 Task: Create an album dedicated to pet photos .
Action: Mouse moved to (139, 249)
Screenshot: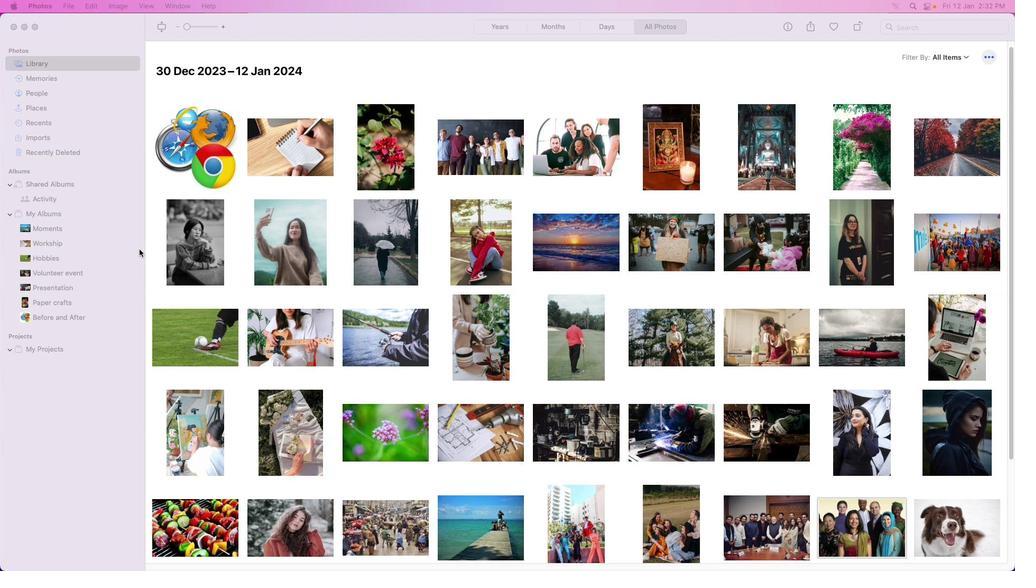 
Action: Mouse pressed left at (139, 249)
Screenshot: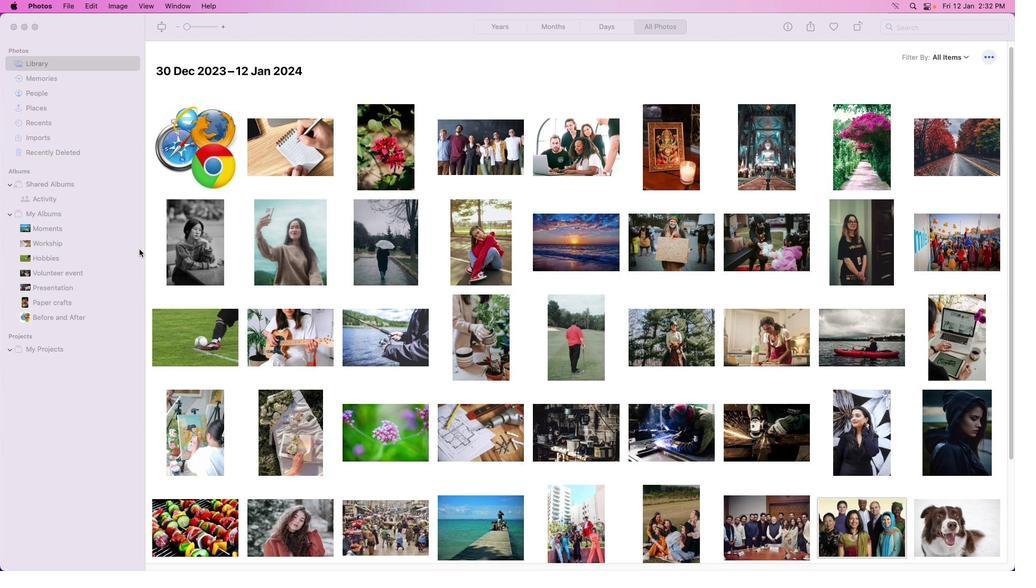 
Action: Mouse moved to (135, 214)
Screenshot: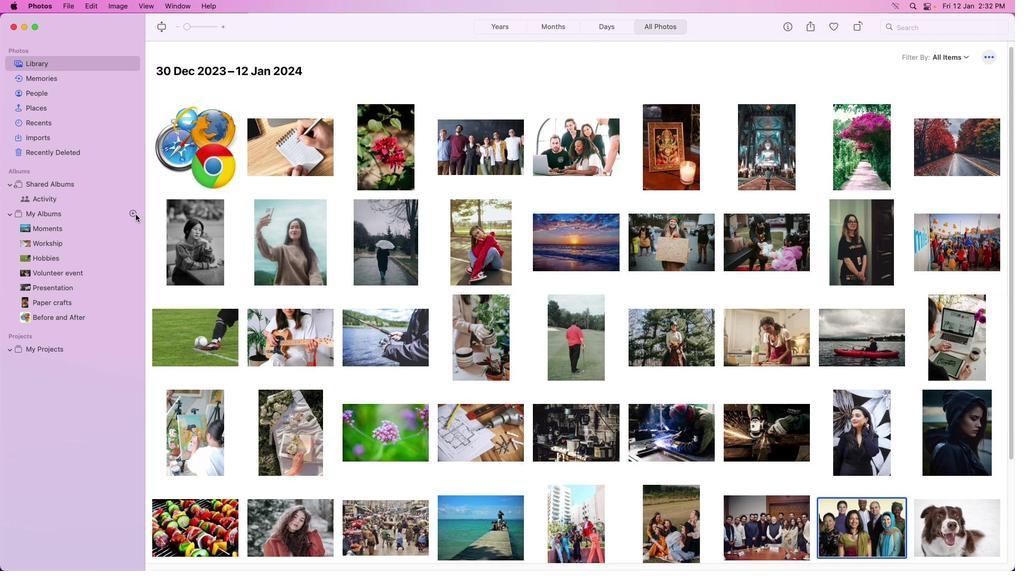 
Action: Mouse pressed left at (135, 214)
Screenshot: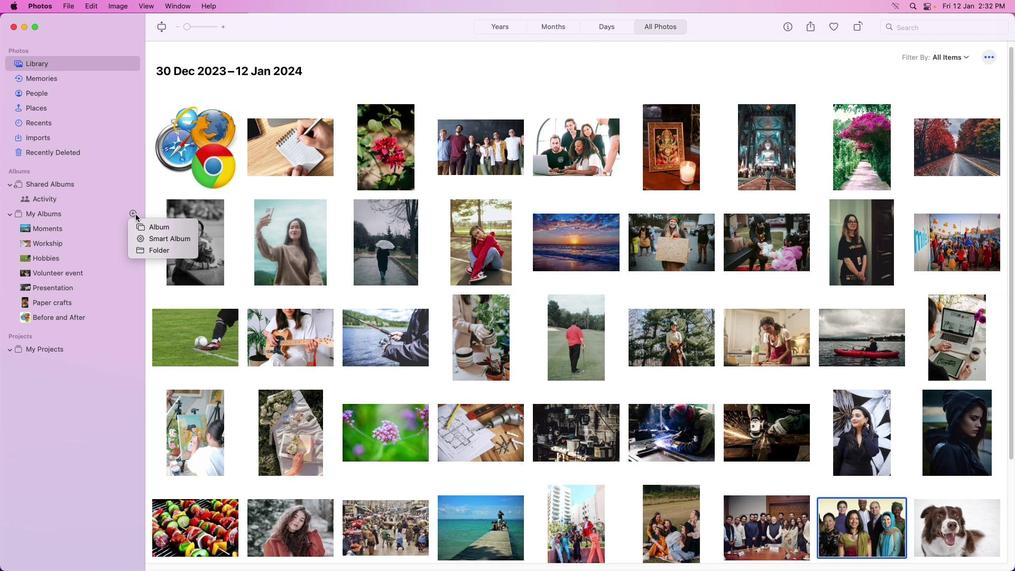 
Action: Mouse moved to (151, 224)
Screenshot: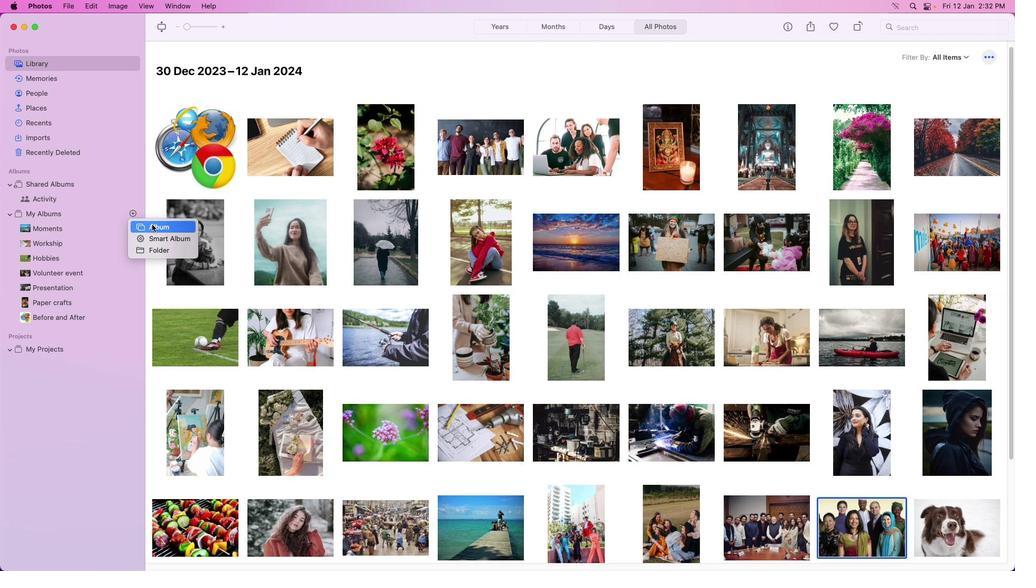 
Action: Mouse pressed left at (151, 224)
Screenshot: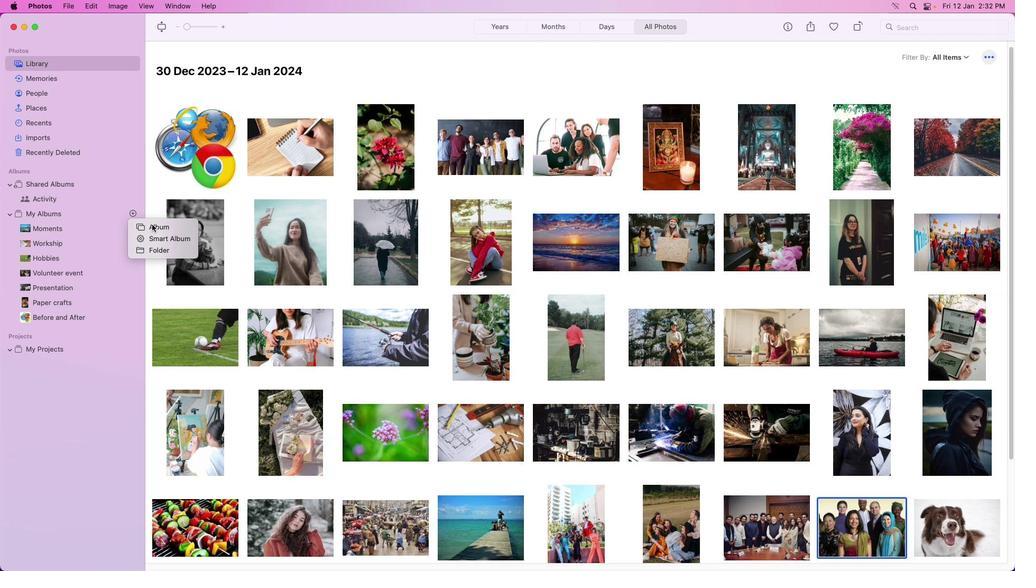 
Action: Mouse moved to (152, 224)
Screenshot: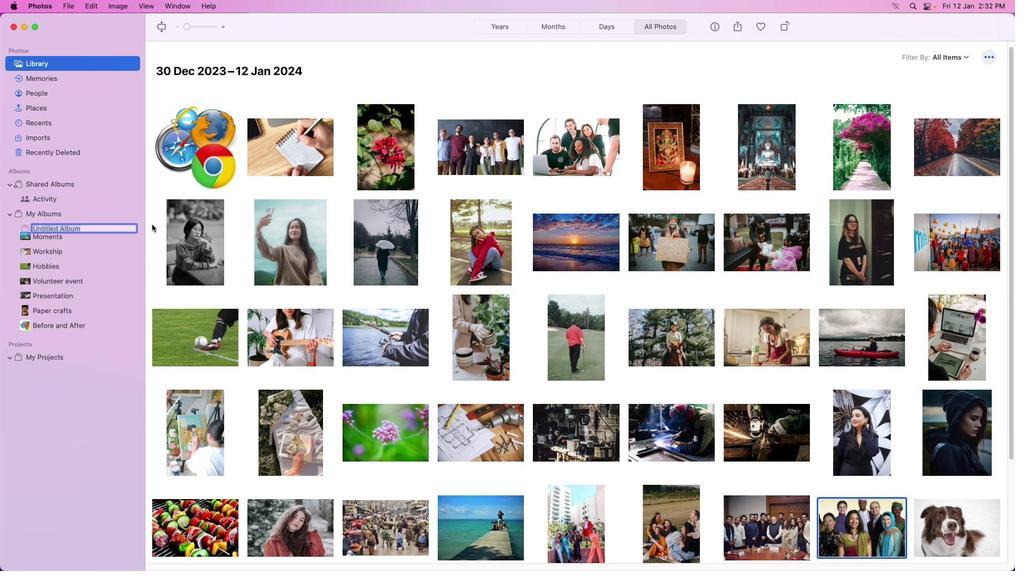 
Action: Key pressed 'f'Key.caps_lockKey.backspace'P'Key.caps_lock'e''t'Key.spaceKey.caps_lock'P'Key.caps_lockKey.backspace'p''h''o''t''o''s'Key.enter
Screenshot: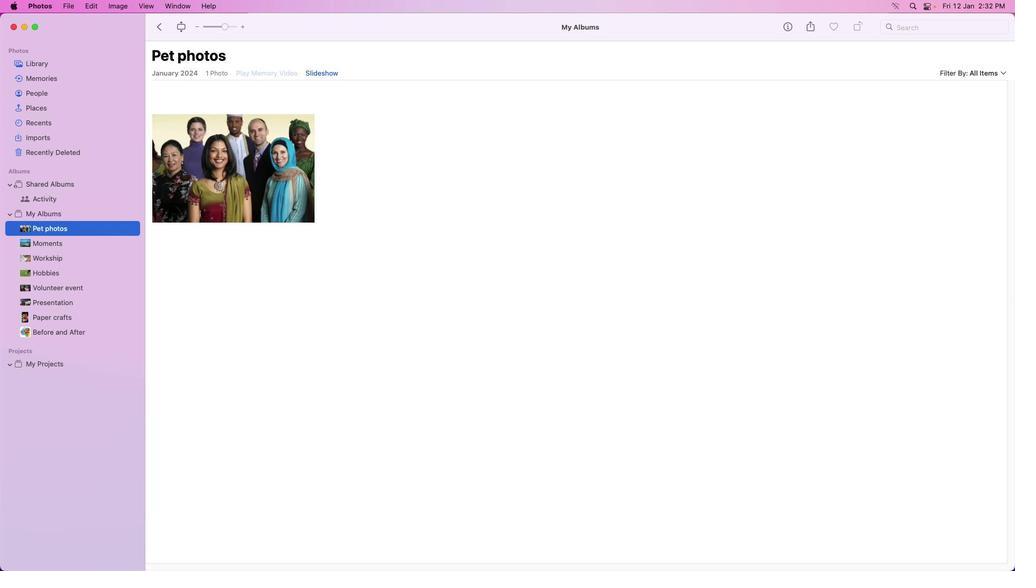 
Action: Mouse moved to (181, 257)
Screenshot: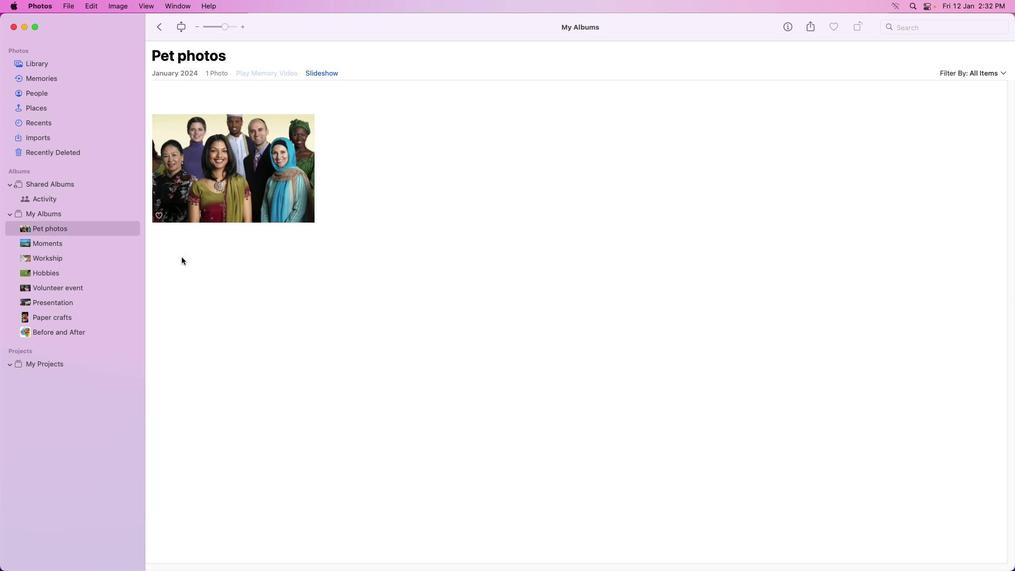 
Action: Mouse pressed left at (181, 257)
Screenshot: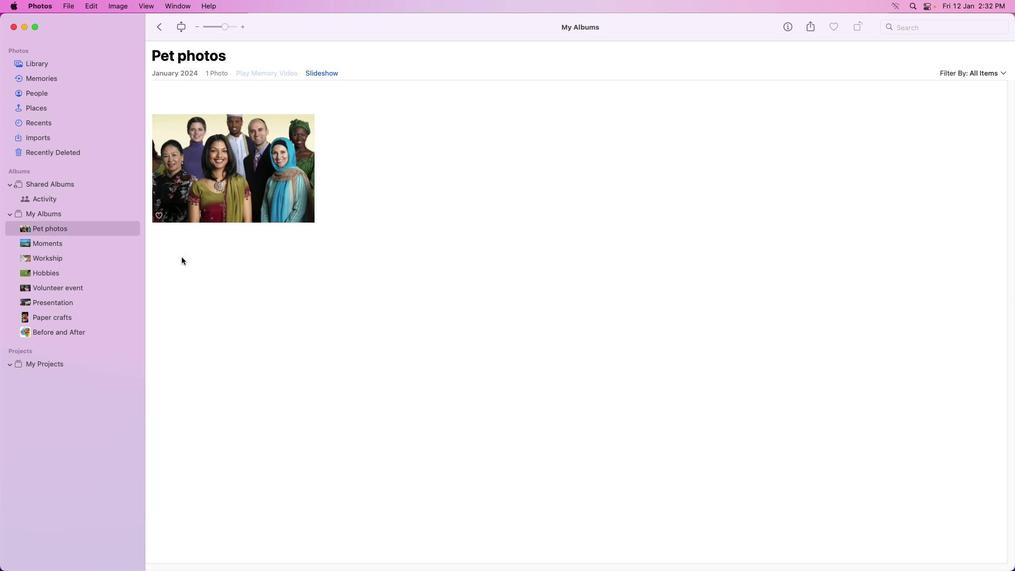 
Action: Mouse moved to (218, 183)
Screenshot: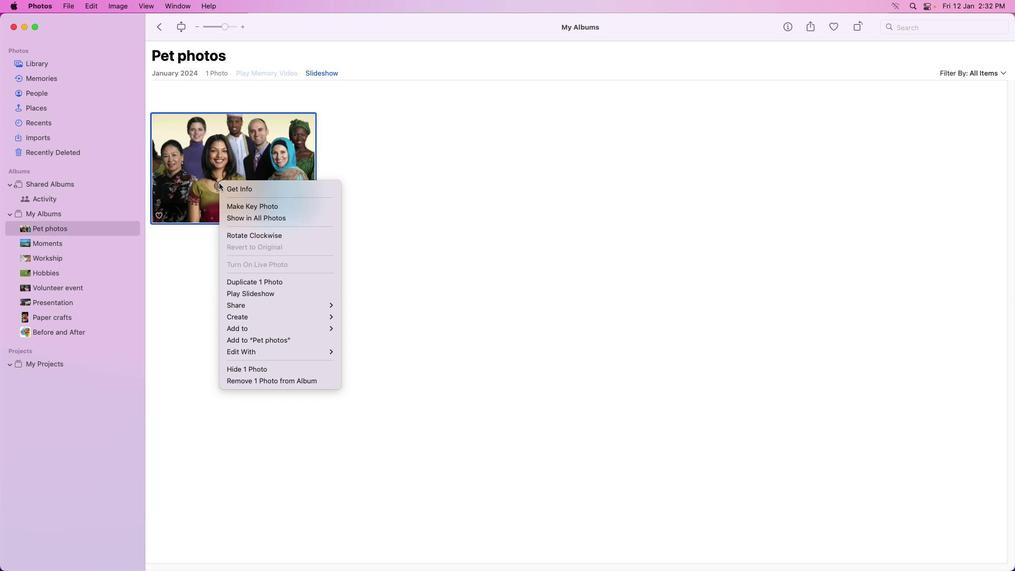 
Action: Mouse pressed right at (218, 183)
Screenshot: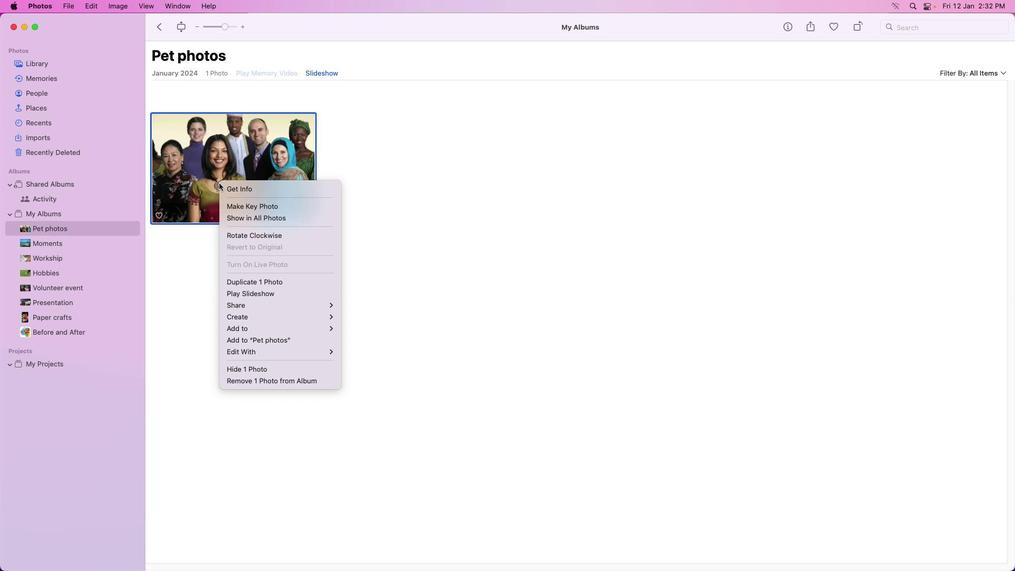 
Action: Mouse moved to (72, 57)
Screenshot: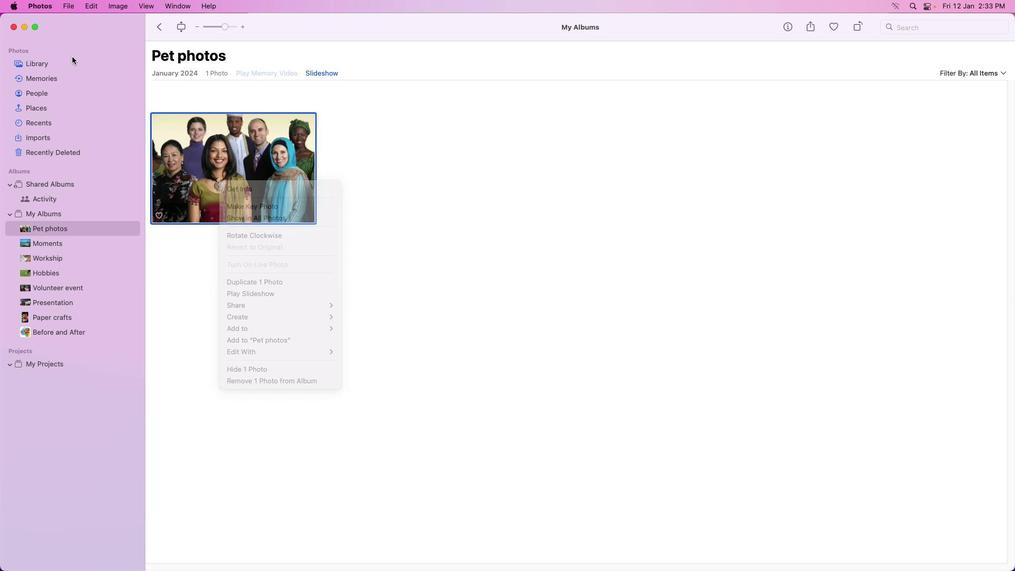
Action: Mouse pressed left at (72, 57)
Screenshot: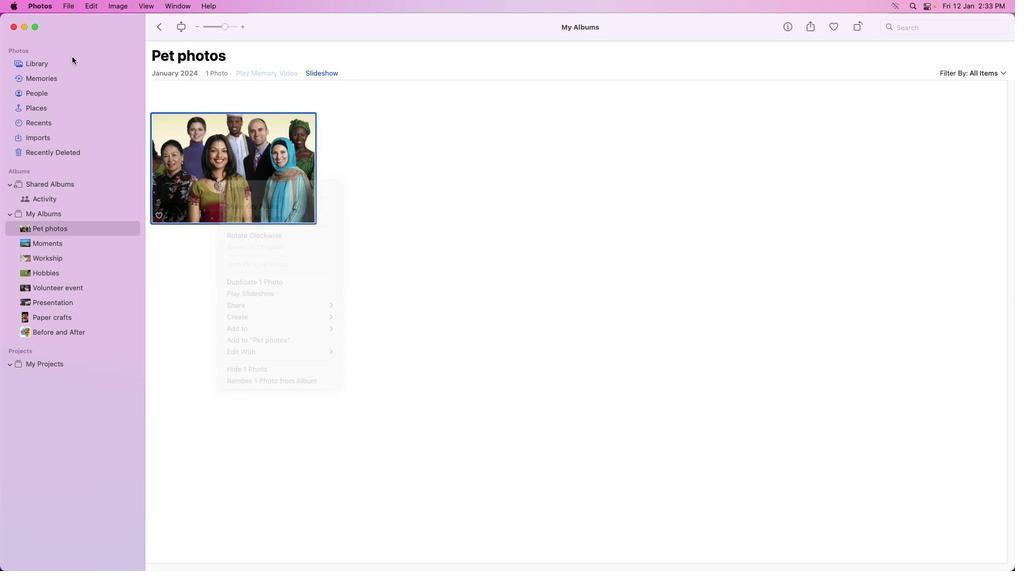 
Action: Mouse moved to (68, 59)
Screenshot: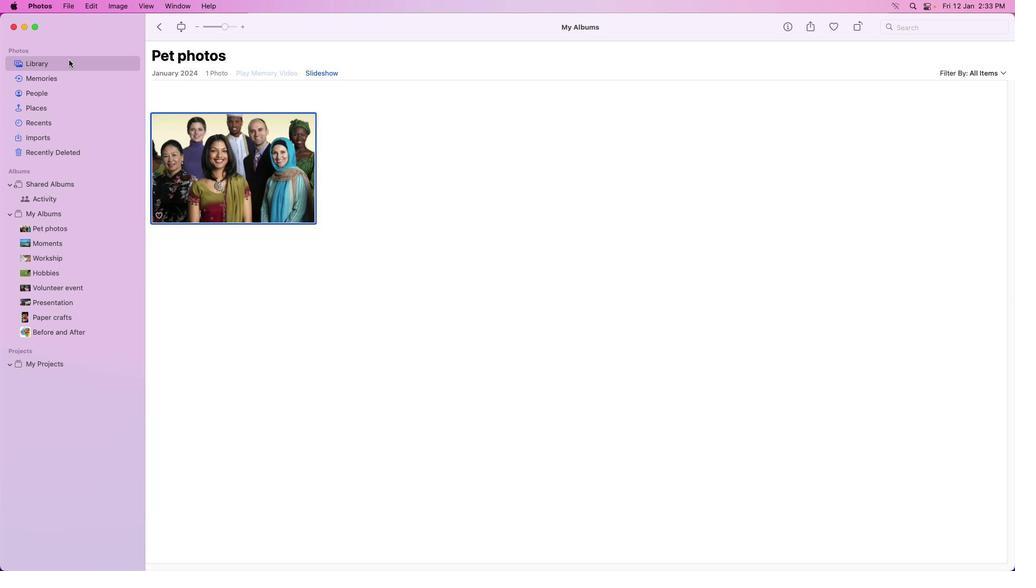 
Action: Mouse pressed left at (68, 59)
Screenshot: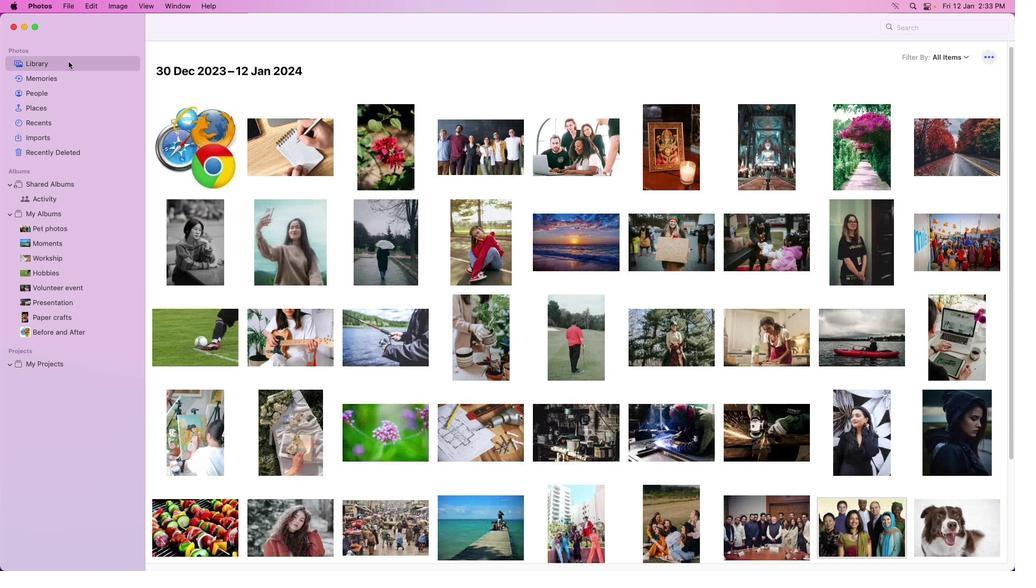 
Action: Mouse moved to (56, 225)
Screenshot: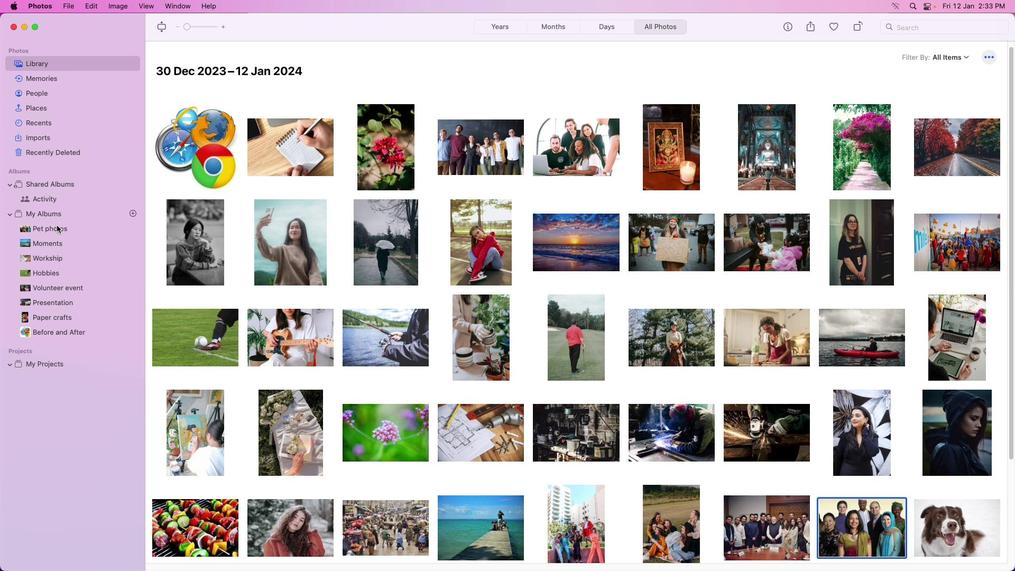 
Action: Mouse pressed left at (56, 225)
Screenshot: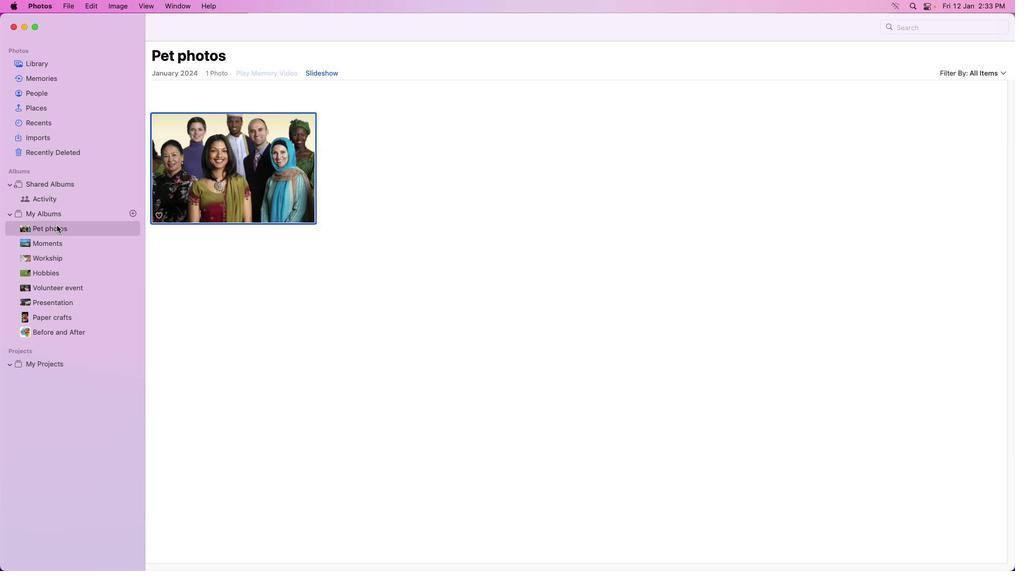 
Action: Mouse moved to (206, 194)
Screenshot: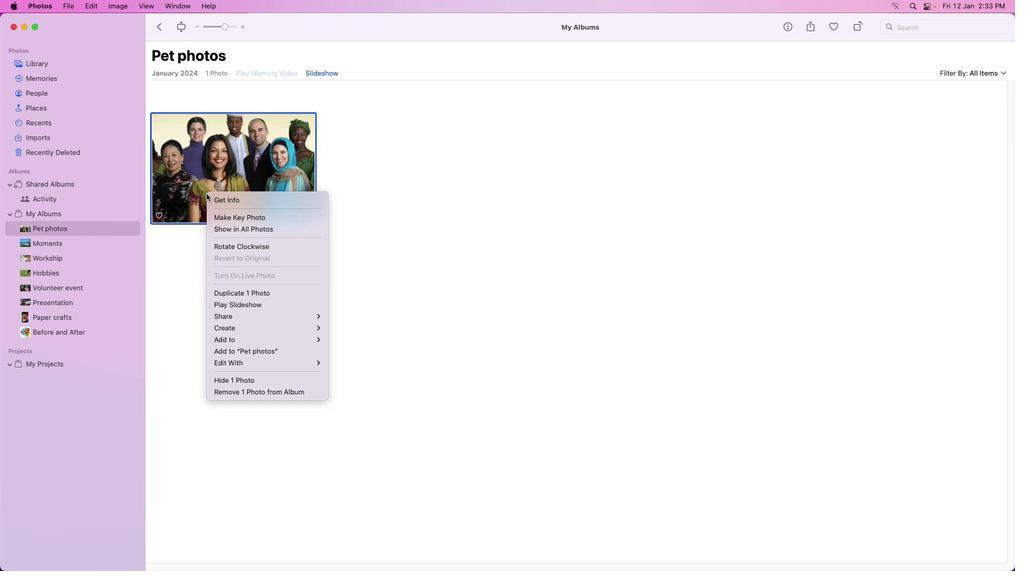 
Action: Mouse pressed right at (206, 194)
Screenshot: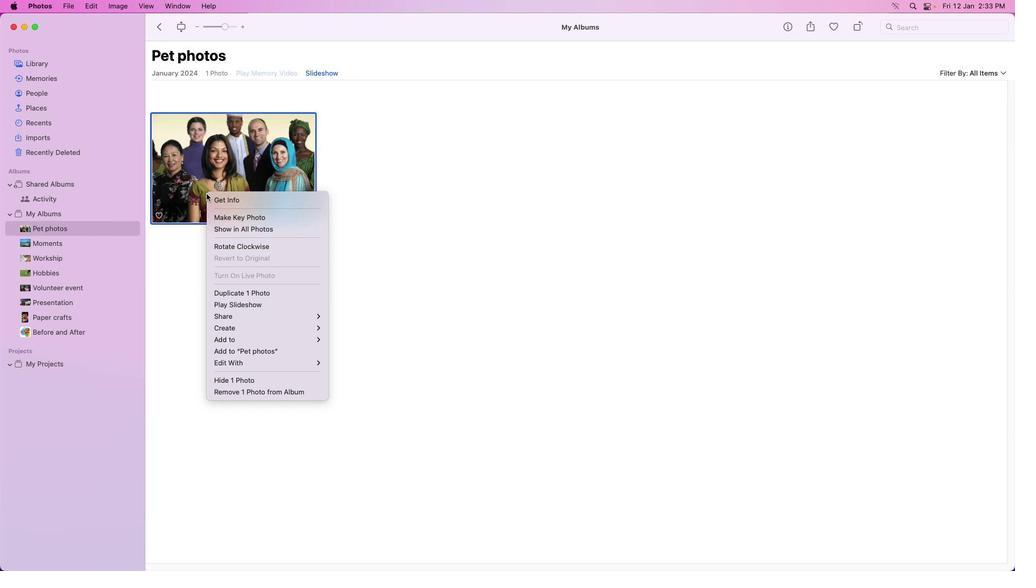
Action: Mouse moved to (262, 389)
Screenshot: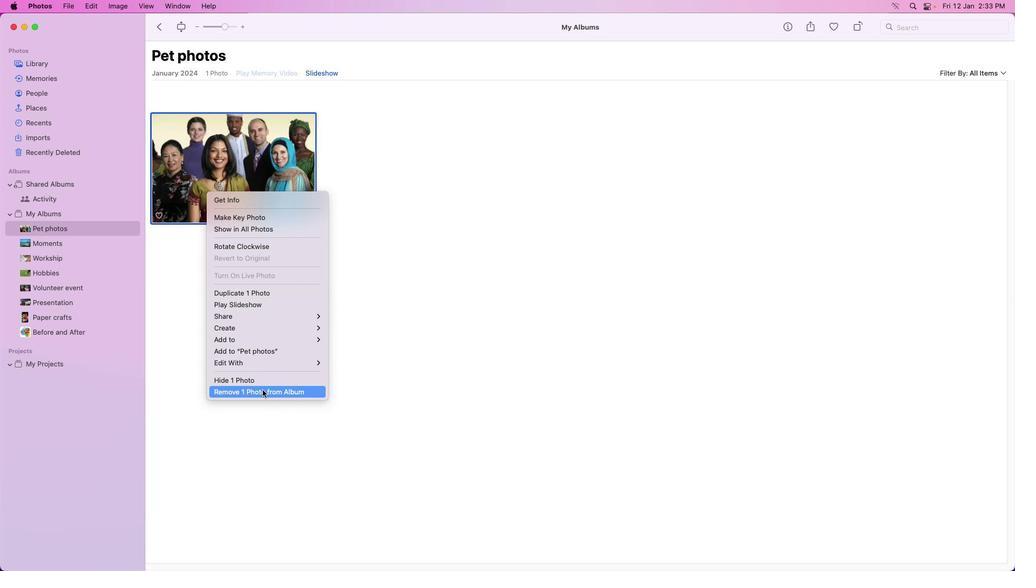 
Action: Mouse pressed left at (262, 389)
Screenshot: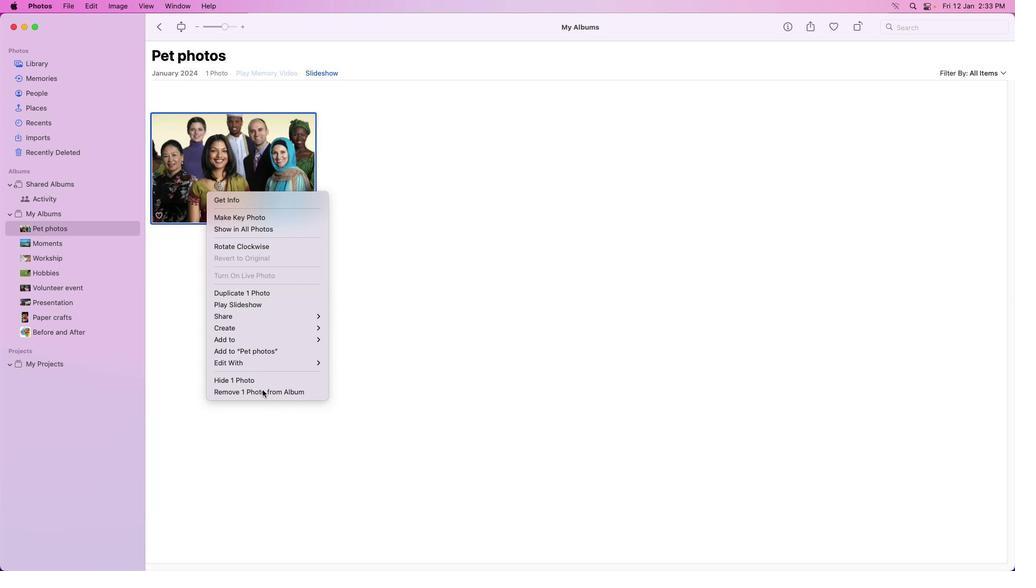 
Action: Mouse moved to (78, 65)
Screenshot: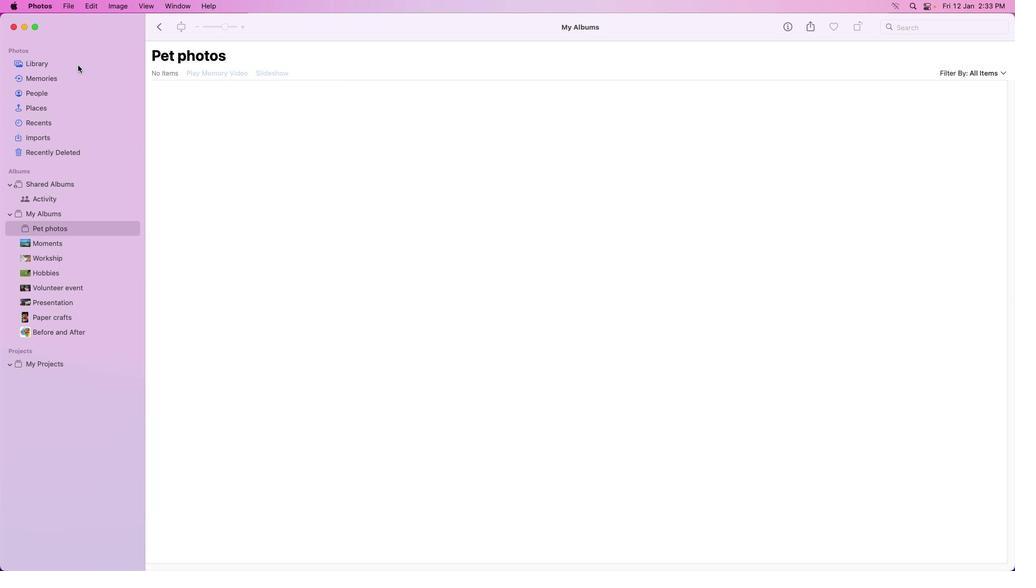 
Action: Mouse pressed left at (78, 65)
Screenshot: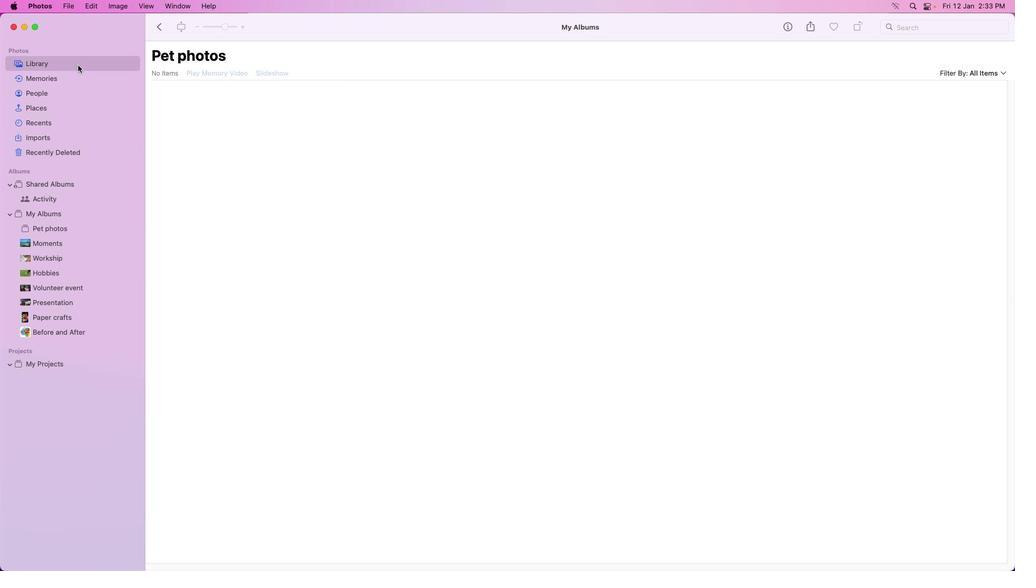 
Action: Mouse moved to (622, 302)
Screenshot: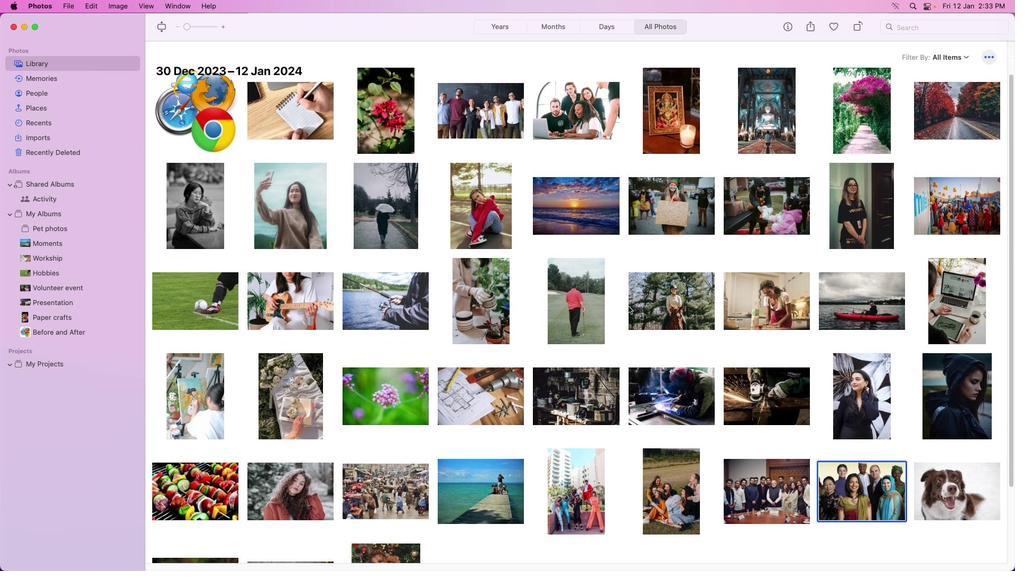 
Action: Mouse scrolled (622, 302) with delta (0, 0)
Screenshot: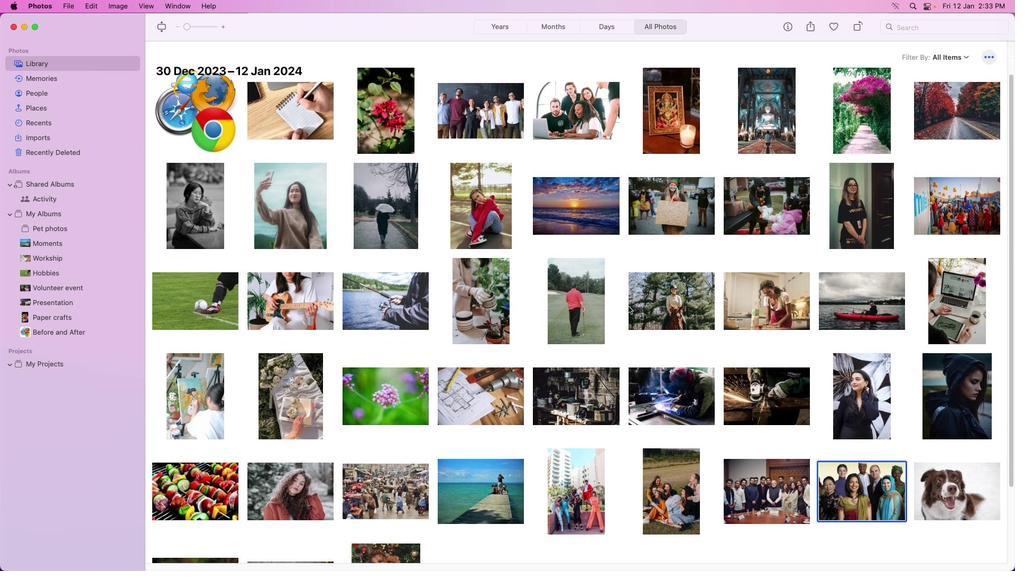 
Action: Mouse moved to (623, 304)
Screenshot: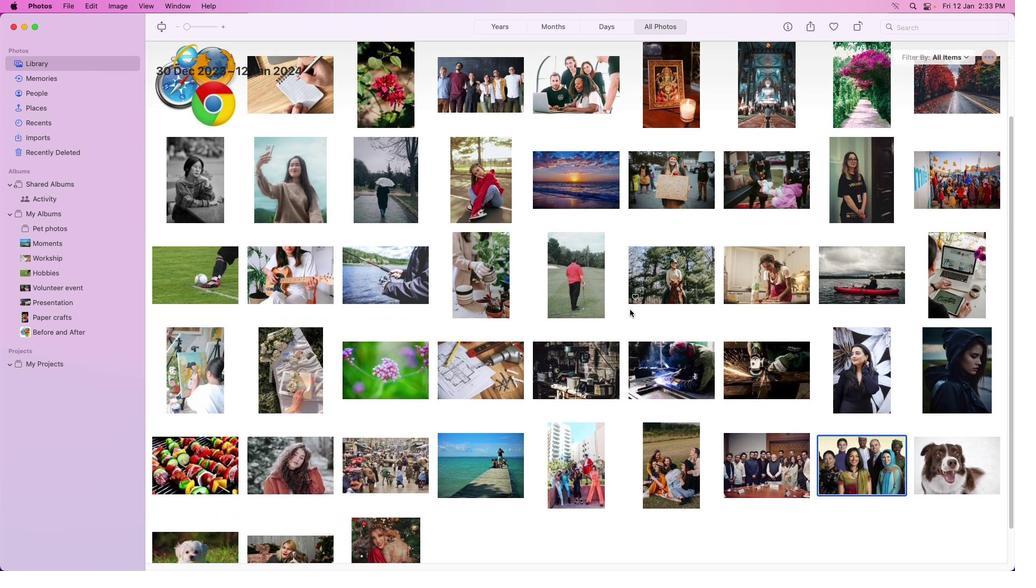 
Action: Mouse scrolled (623, 304) with delta (0, 0)
Screenshot: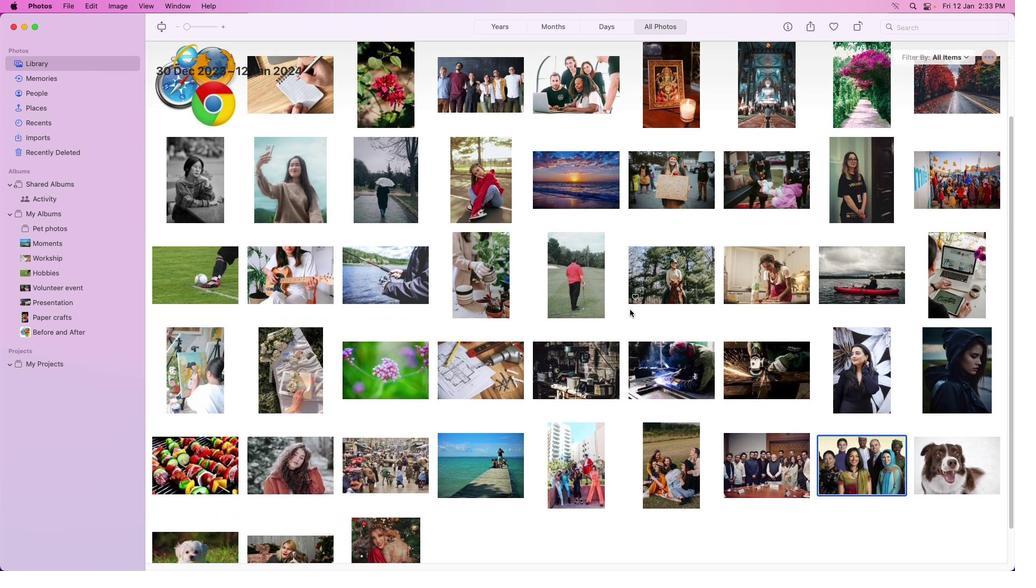 
Action: Mouse moved to (626, 304)
Screenshot: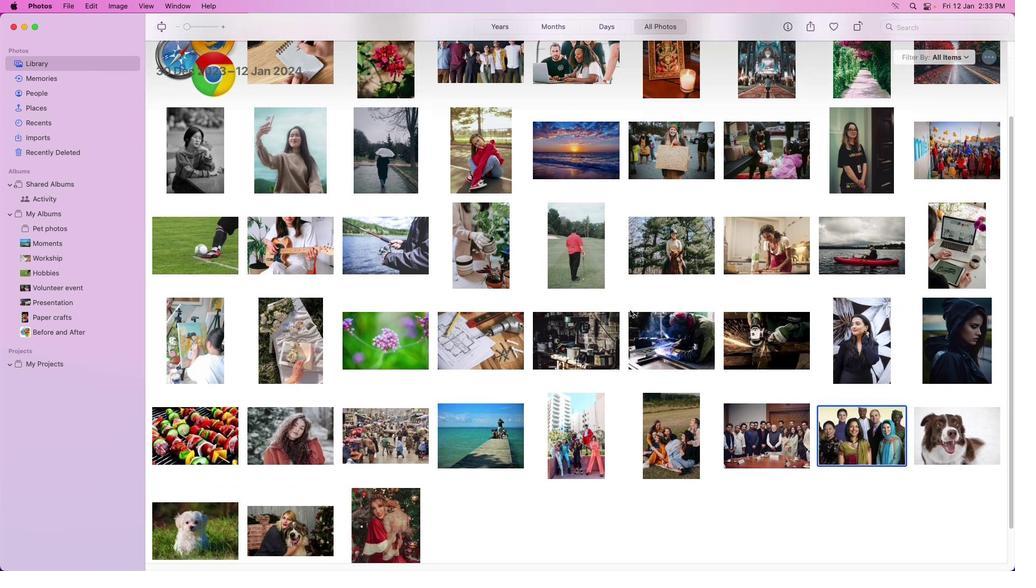 
Action: Mouse scrolled (626, 304) with delta (0, -1)
Screenshot: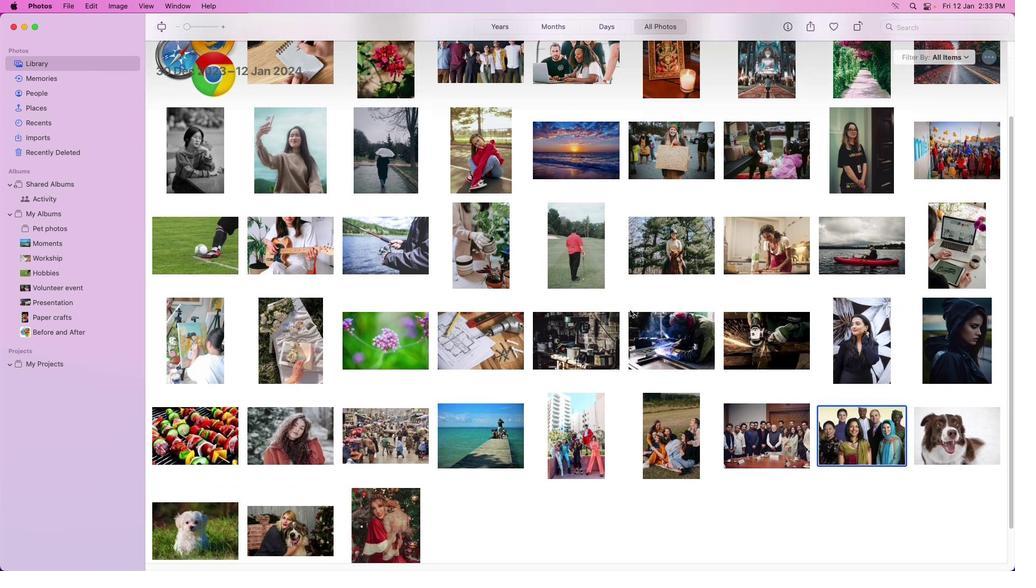 
Action: Mouse moved to (627, 305)
Screenshot: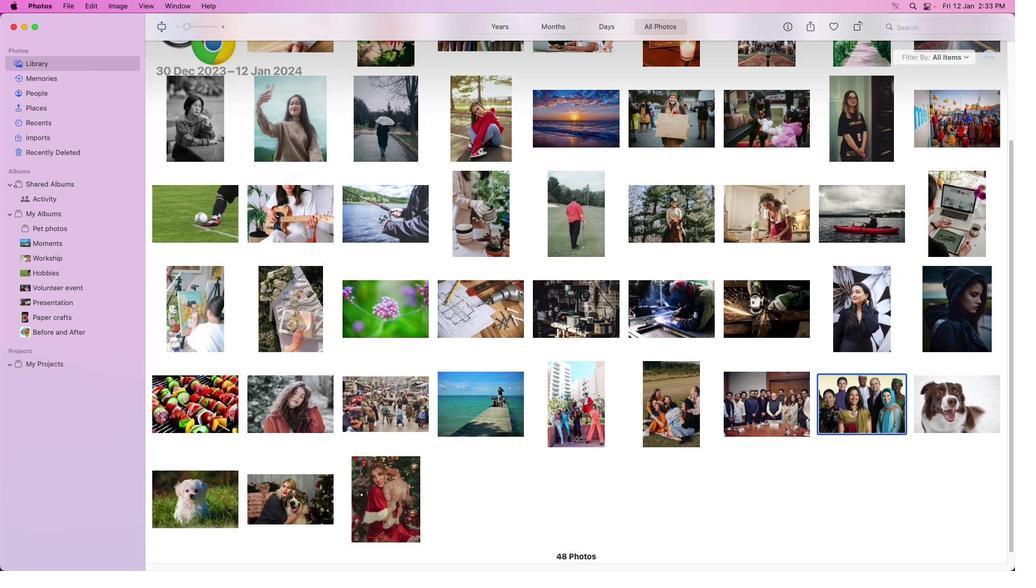 
Action: Mouse scrolled (627, 305) with delta (0, -1)
Screenshot: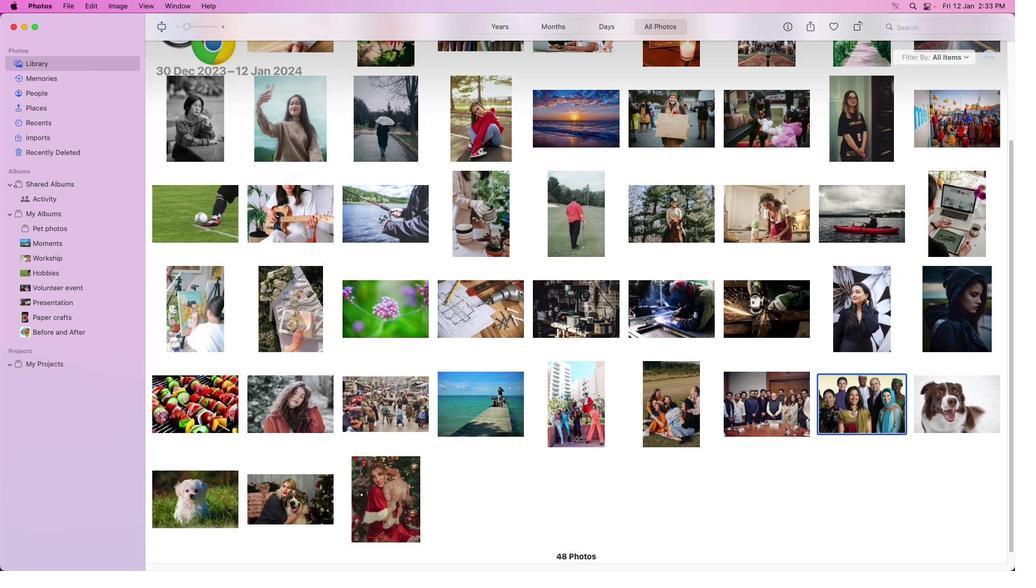 
Action: Mouse moved to (628, 306)
Screenshot: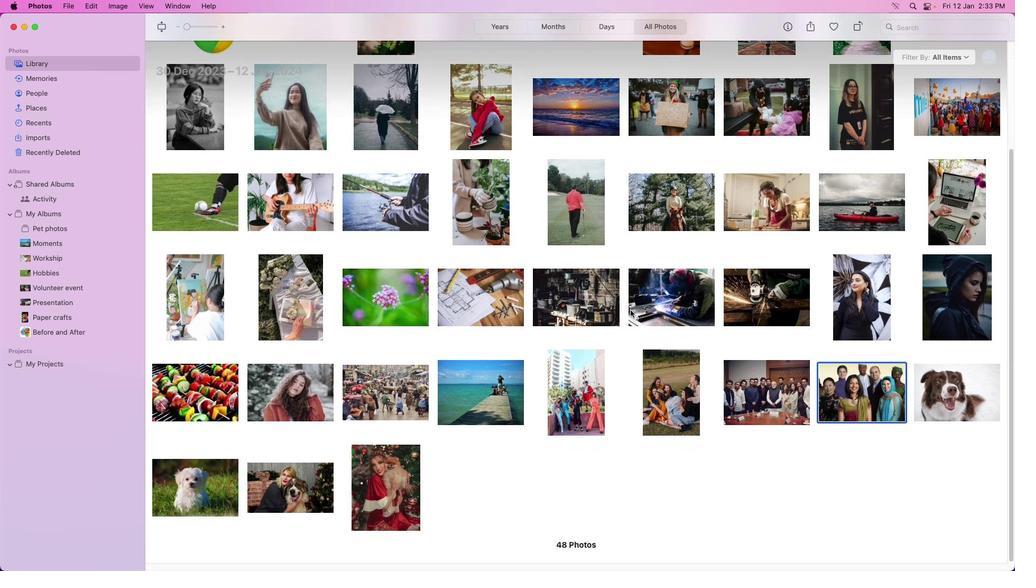 
Action: Mouse scrolled (628, 306) with delta (0, -2)
Screenshot: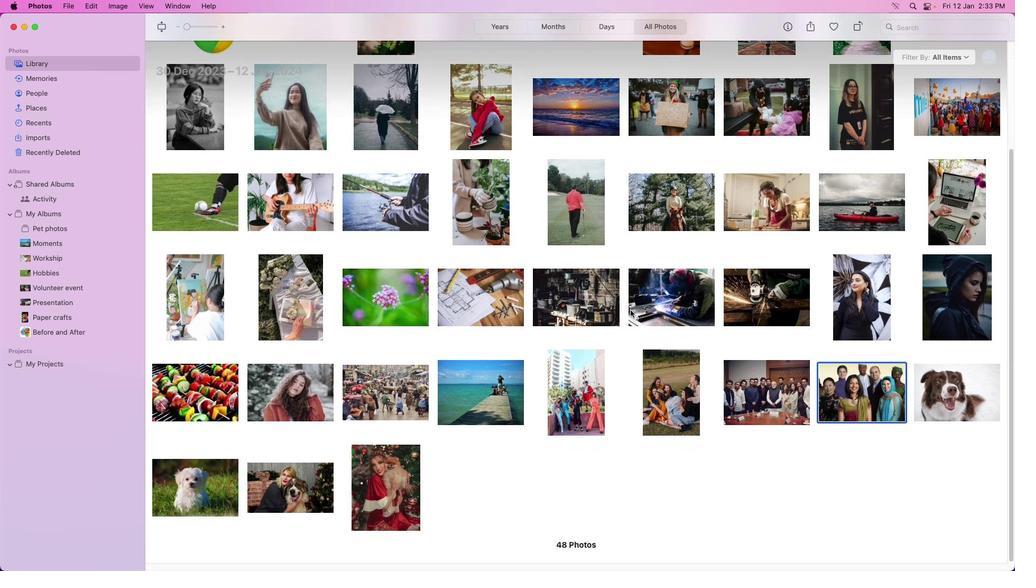 
Action: Mouse moved to (630, 308)
Screenshot: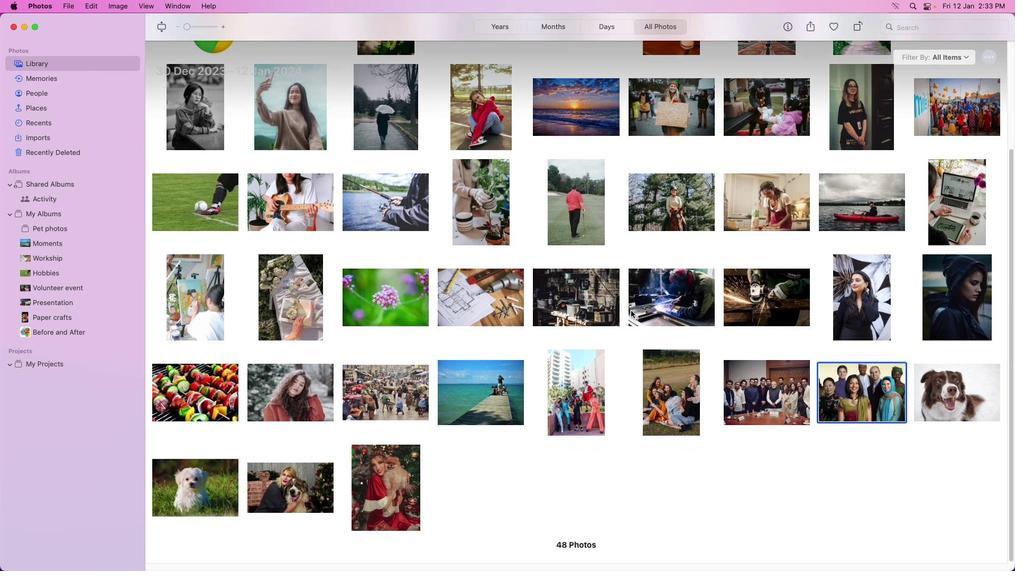 
Action: Mouse scrolled (630, 308) with delta (0, -2)
Screenshot: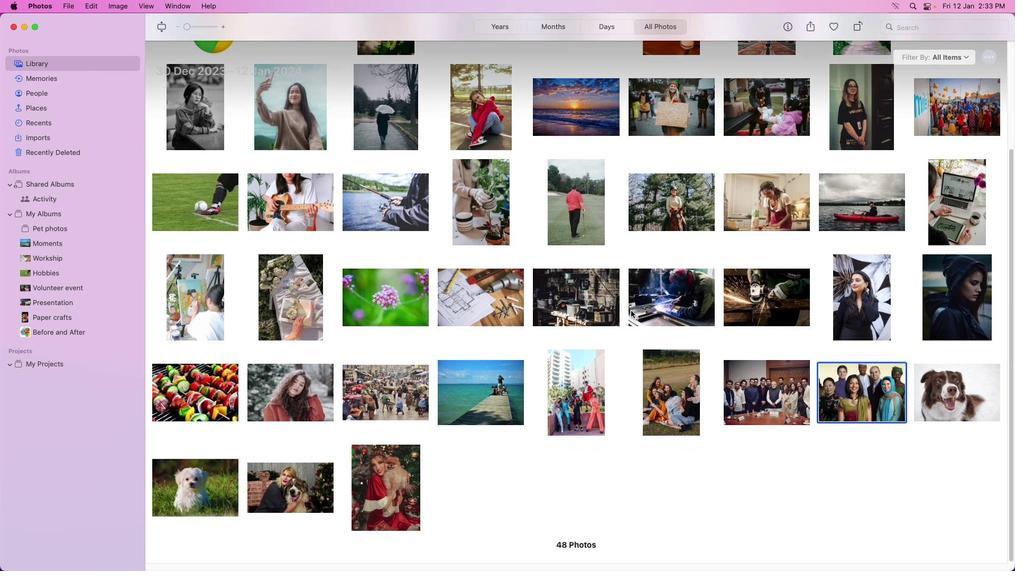 
Action: Mouse moved to (630, 310)
Screenshot: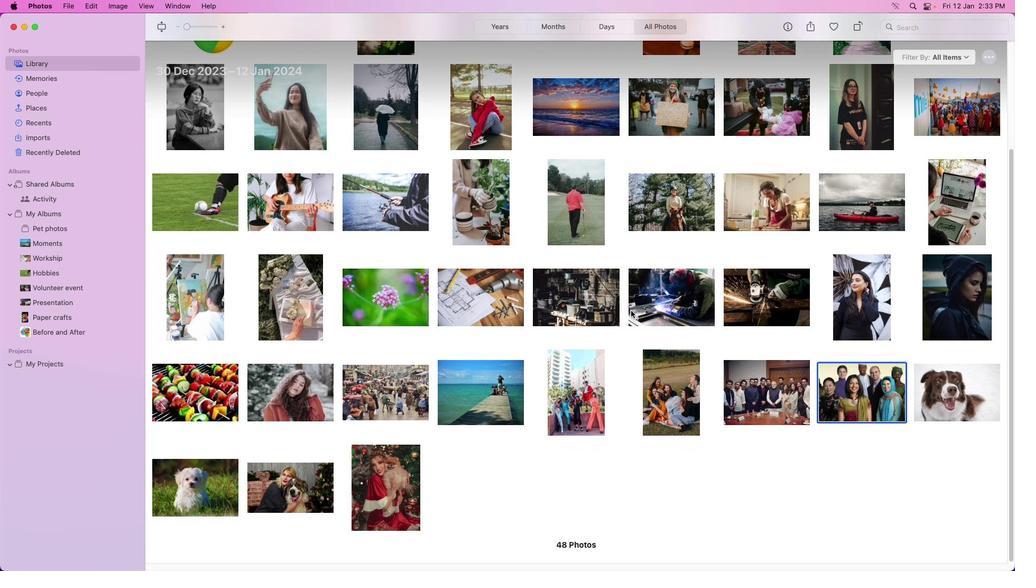 
Action: Mouse scrolled (630, 310) with delta (0, -2)
Screenshot: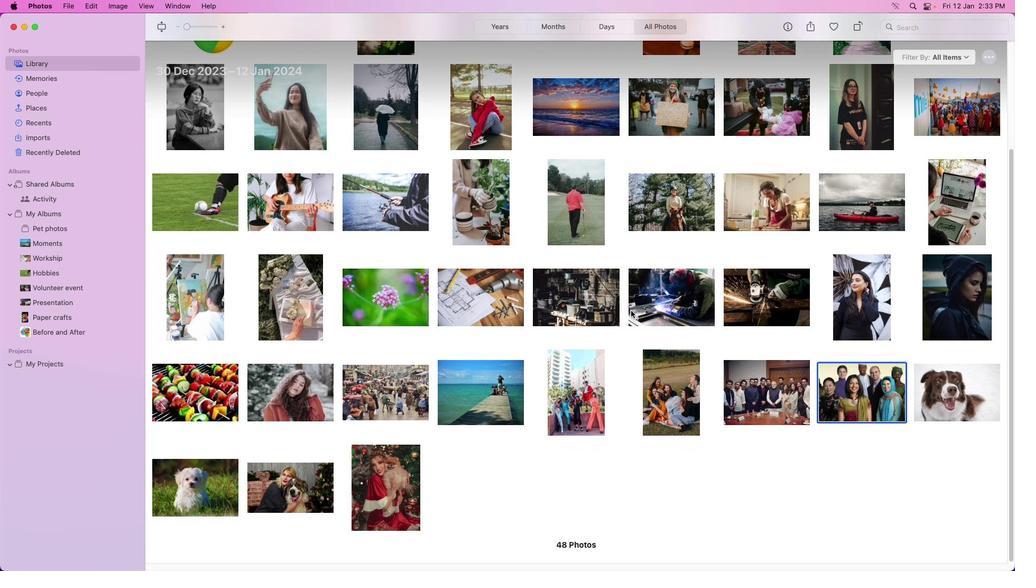 
Action: Mouse moved to (630, 310)
Screenshot: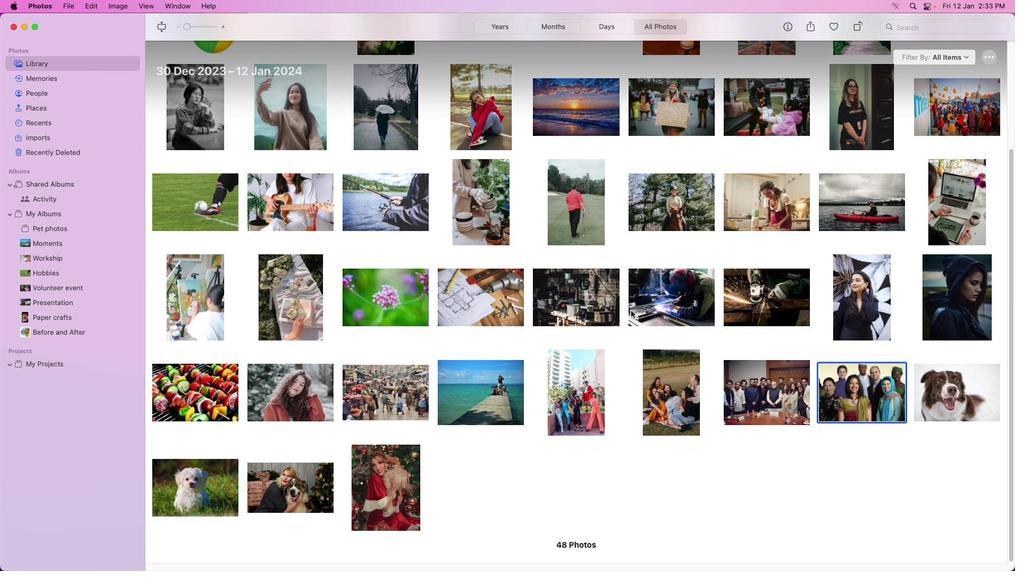 
Action: Mouse scrolled (630, 310) with delta (0, -3)
Screenshot: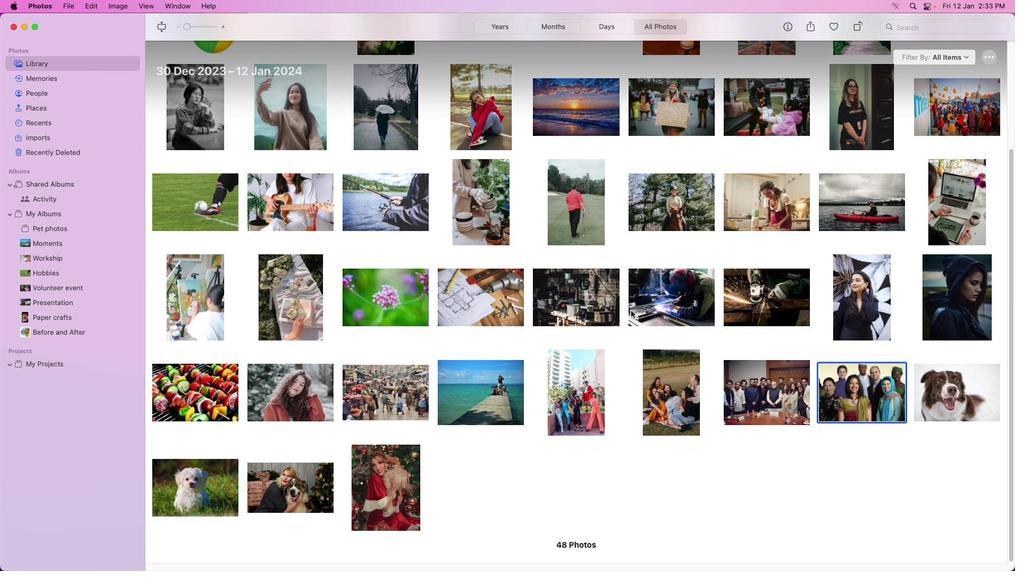 
Action: Mouse moved to (941, 390)
Screenshot: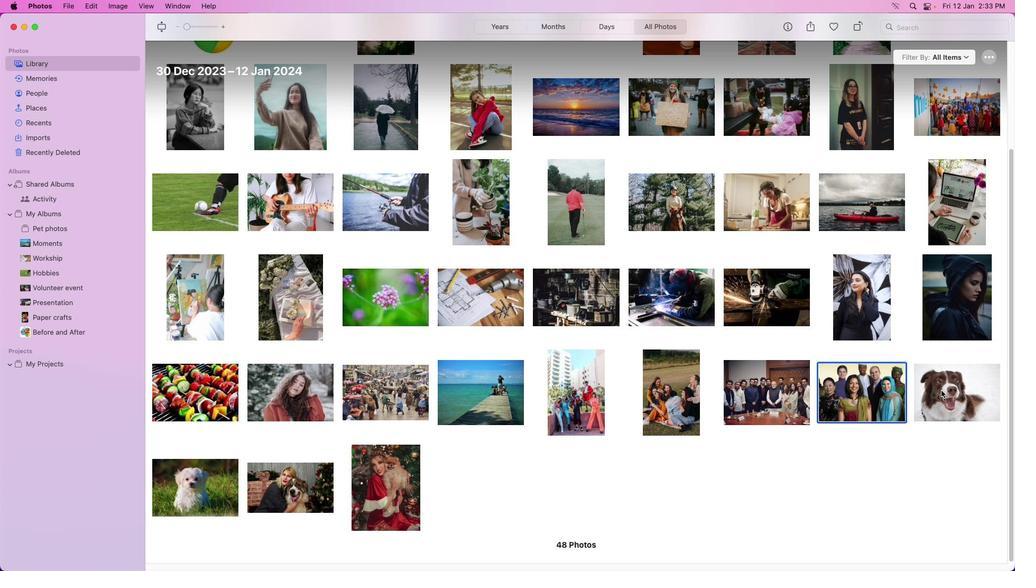 
Action: Mouse pressed right at (941, 390)
Screenshot: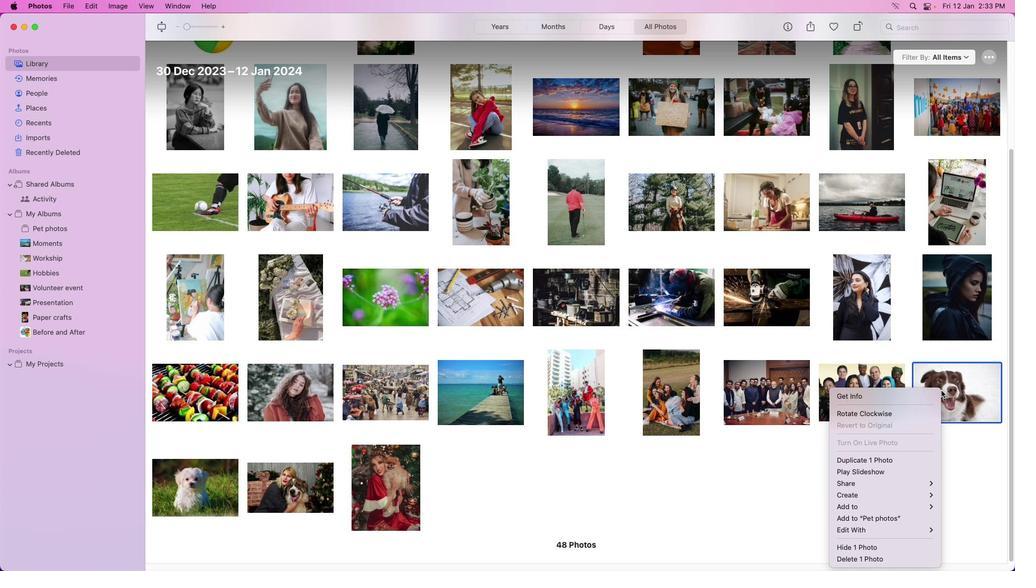 
Action: Mouse moved to (869, 521)
Screenshot: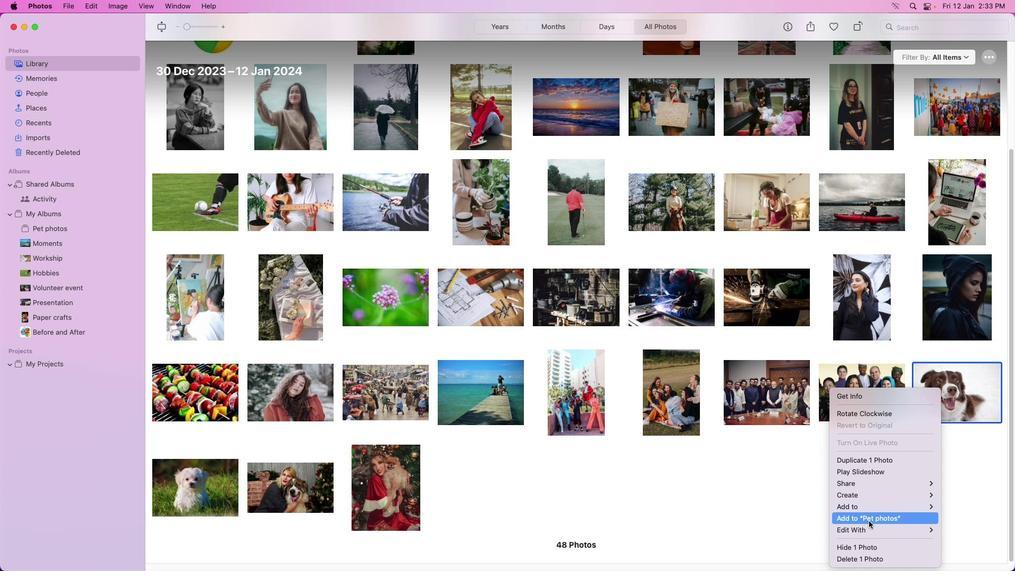 
Action: Mouse pressed left at (869, 521)
Screenshot: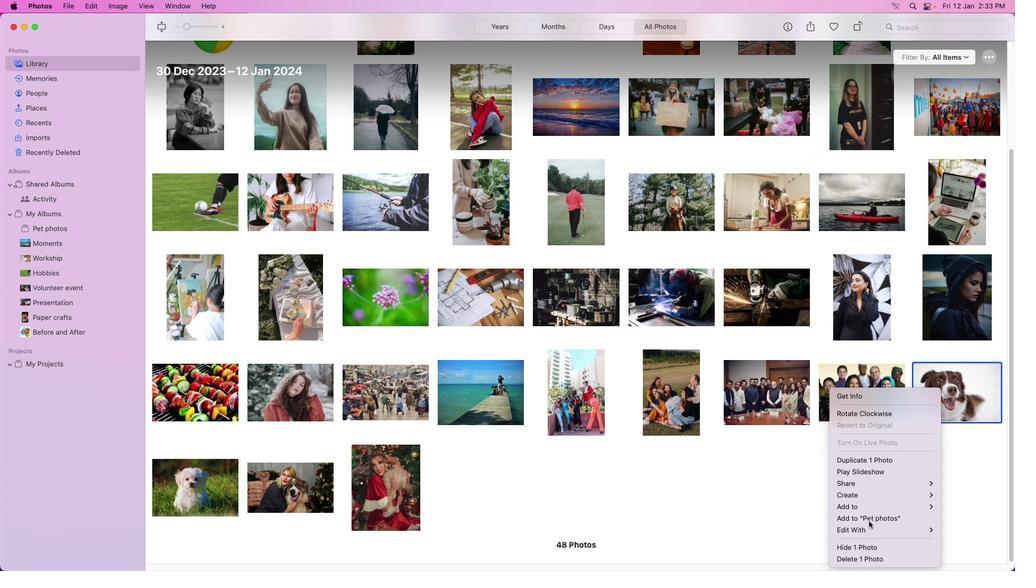 
Action: Mouse moved to (464, 507)
Screenshot: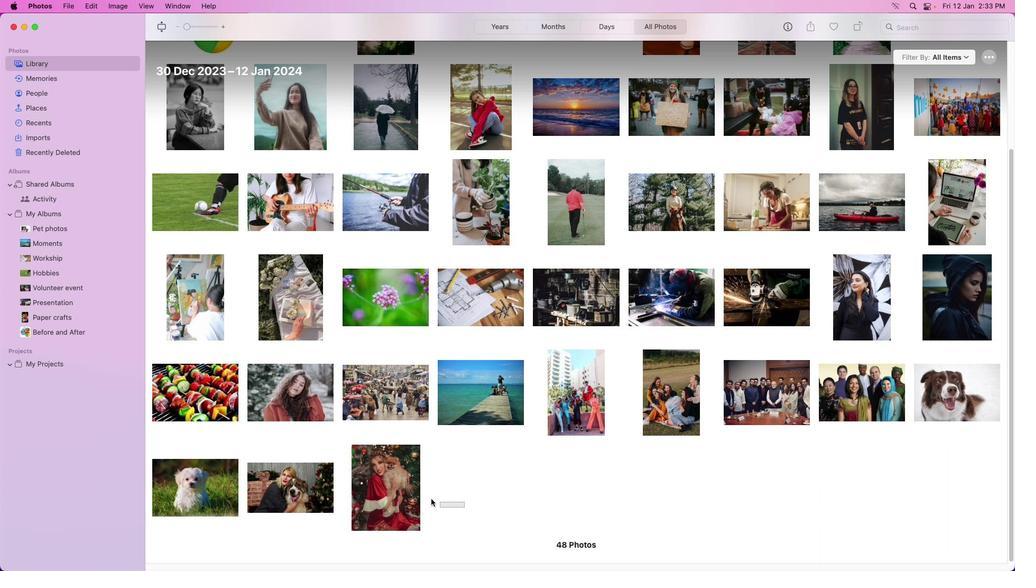 
Action: Mouse pressed left at (464, 507)
Screenshot: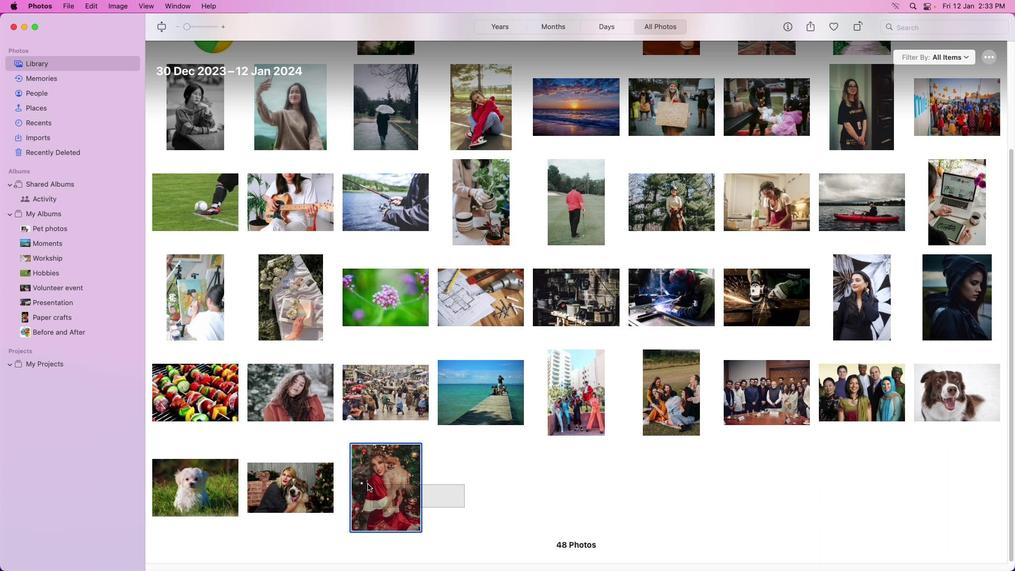 
Action: Mouse moved to (425, 525)
Screenshot: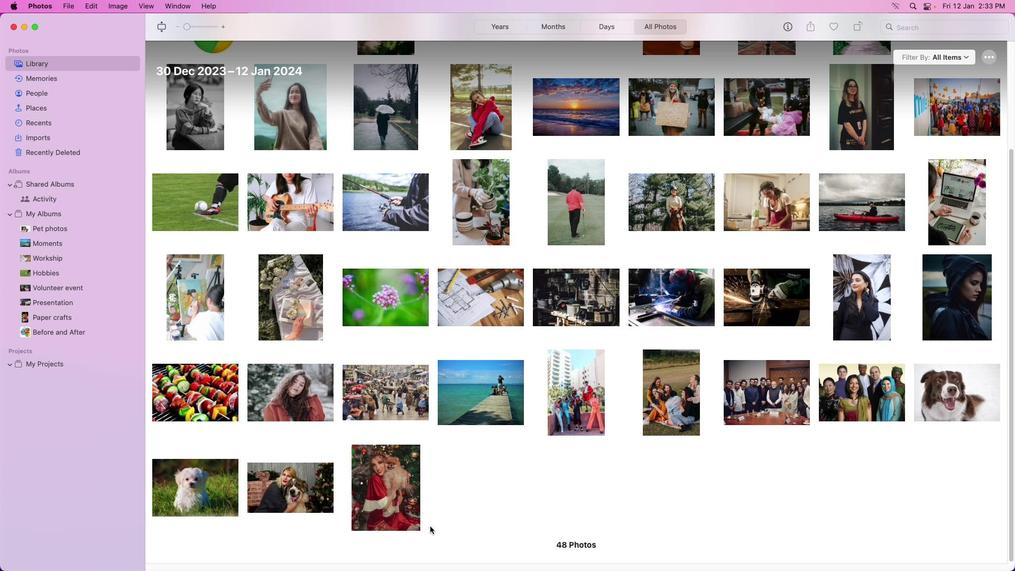 
Action: Mouse pressed left at (425, 525)
Screenshot: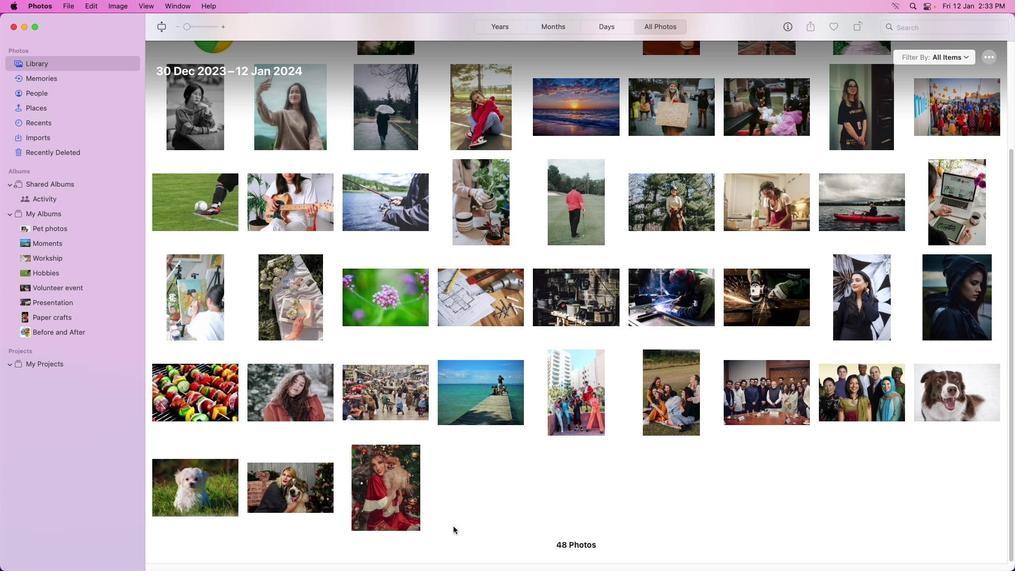 
Action: Mouse moved to (481, 519)
Screenshot: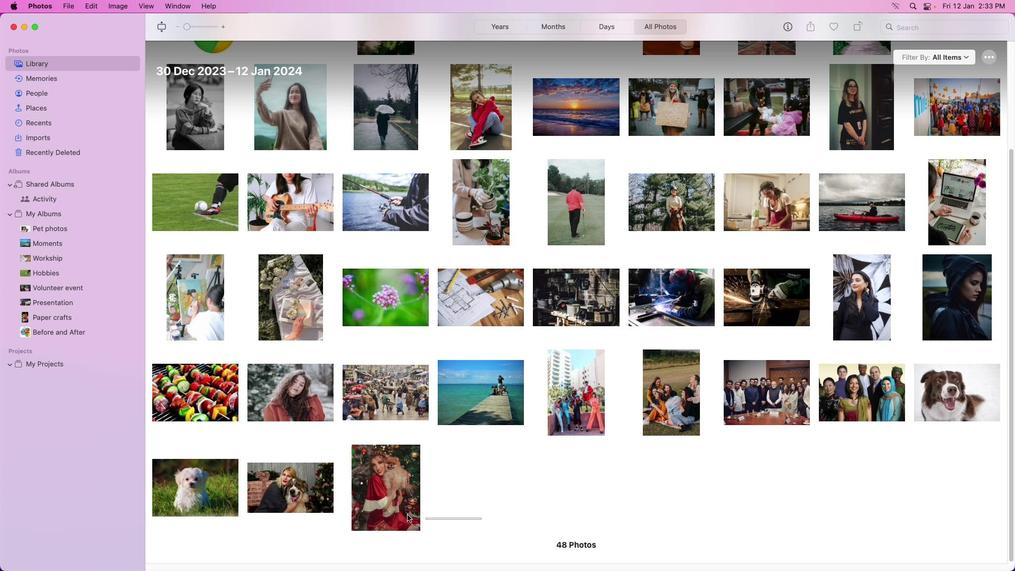 
Action: Mouse pressed left at (481, 519)
Screenshot: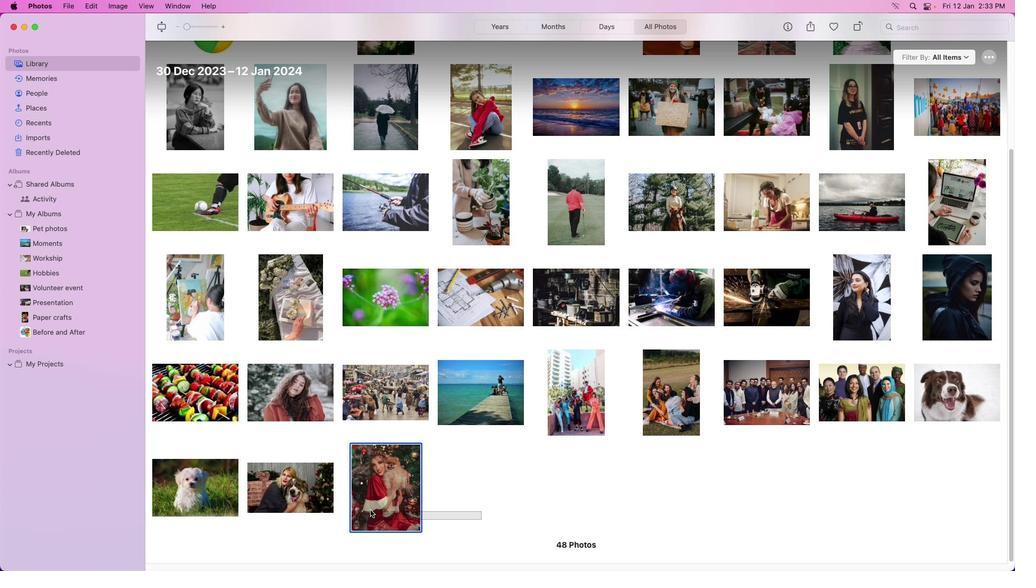 
Action: Mouse moved to (215, 491)
Screenshot: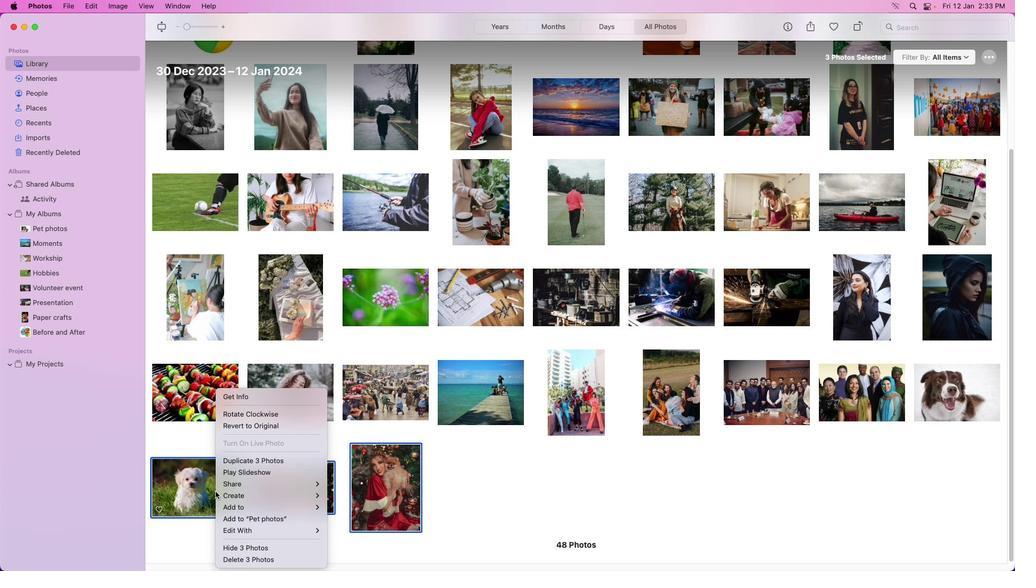 
Action: Mouse pressed right at (215, 491)
Screenshot: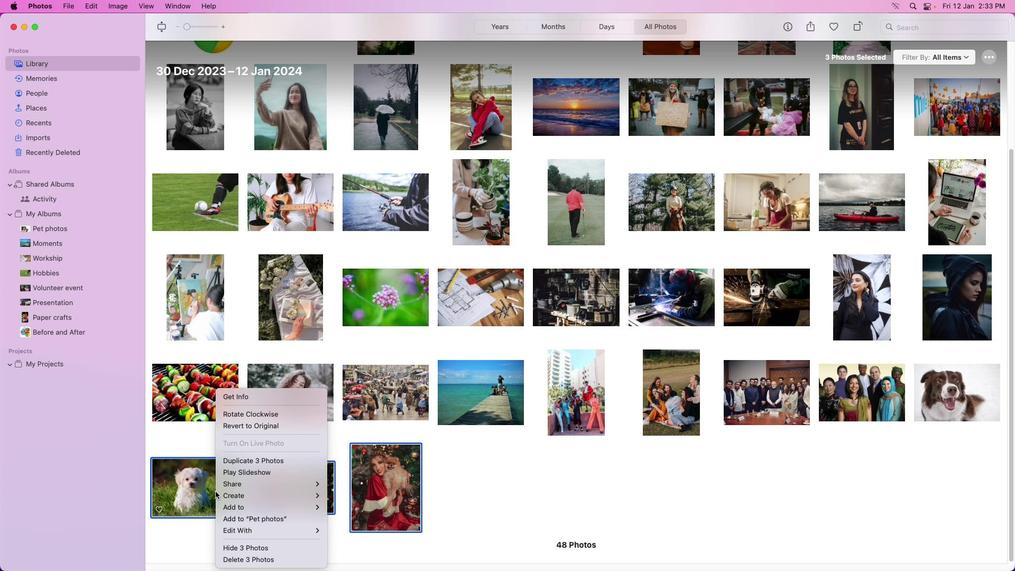 
Action: Mouse moved to (271, 519)
Screenshot: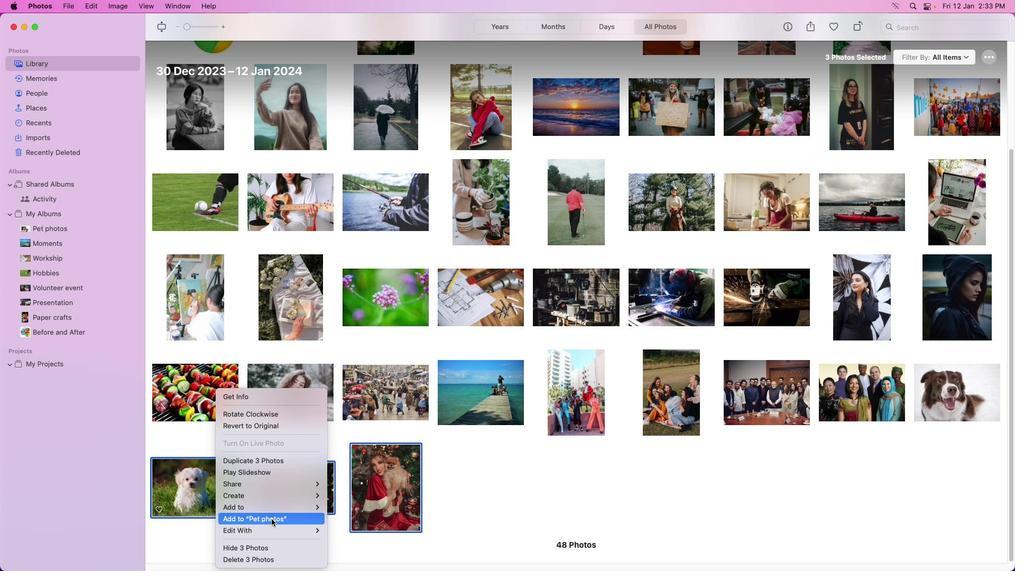 
Action: Mouse pressed left at (271, 519)
Screenshot: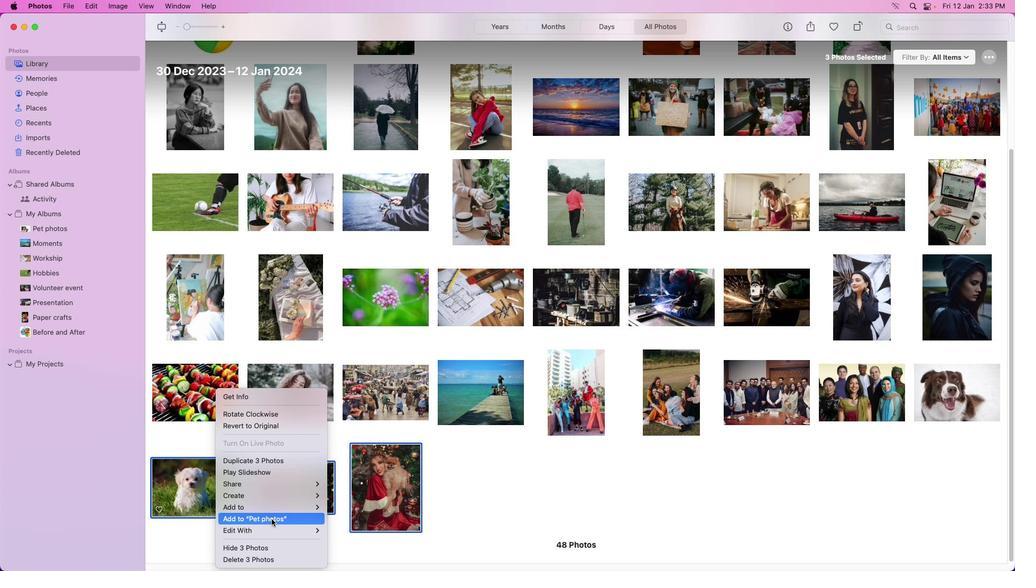 
Action: Mouse moved to (512, 493)
Screenshot: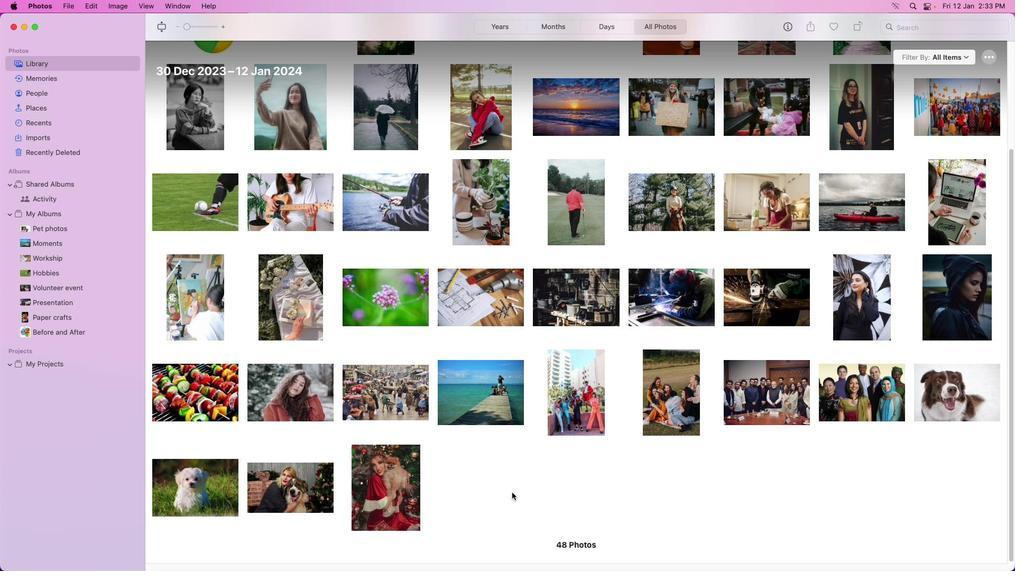 
Action: Mouse pressed left at (512, 493)
Screenshot: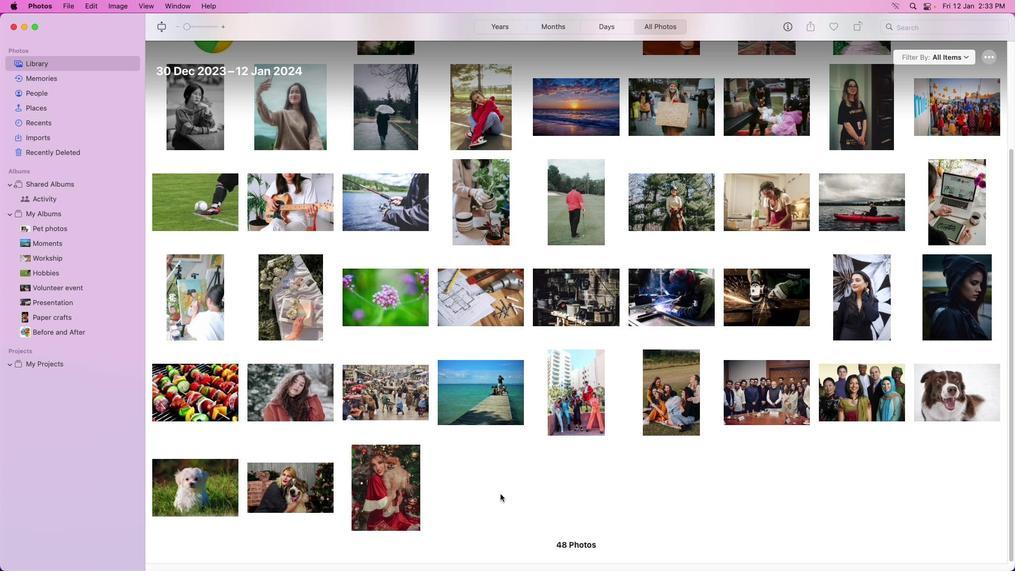 
Action: Mouse moved to (85, 228)
Screenshot: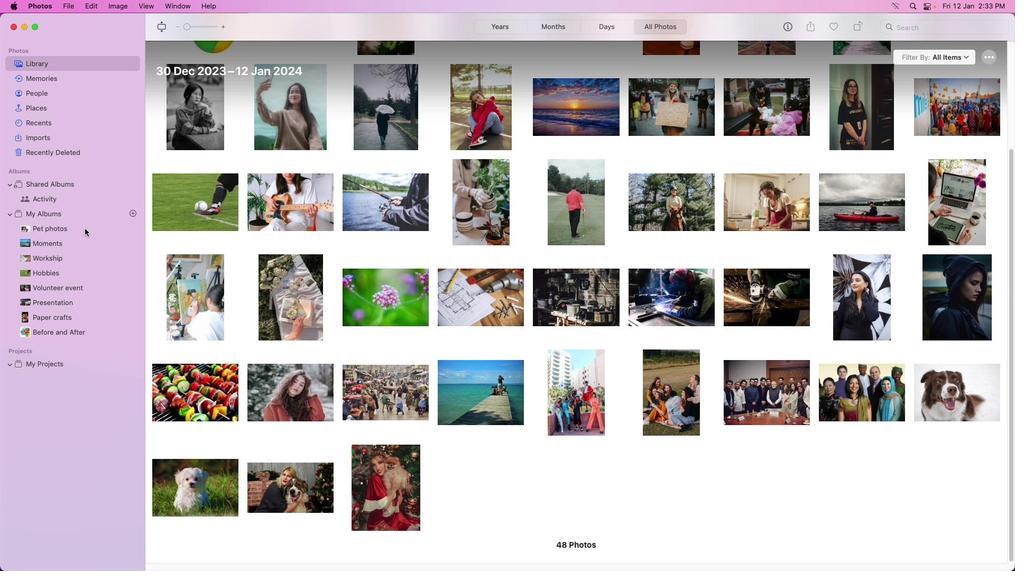 
Action: Mouse pressed left at (85, 228)
Screenshot: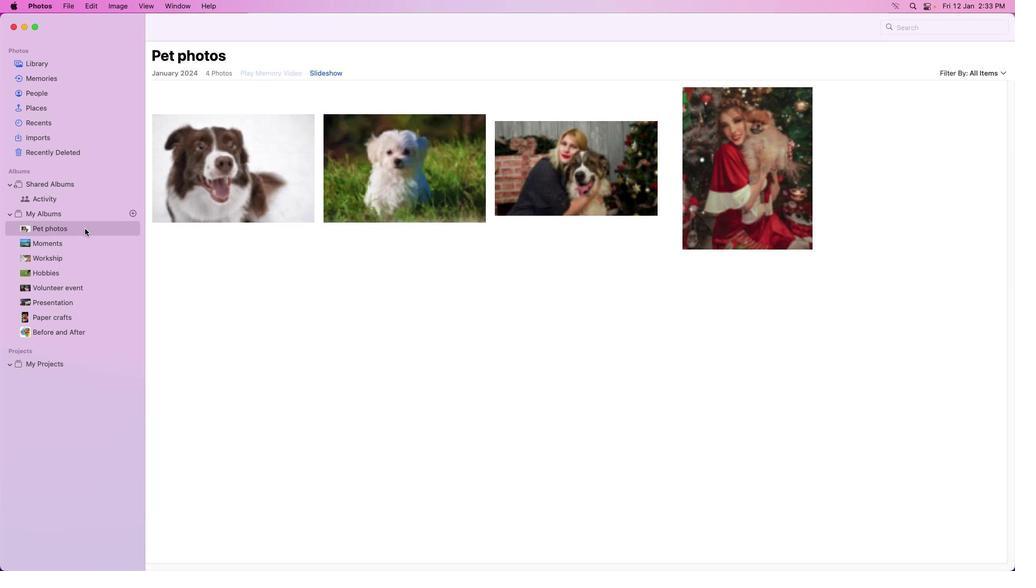 
Action: Mouse moved to (286, 298)
Screenshot: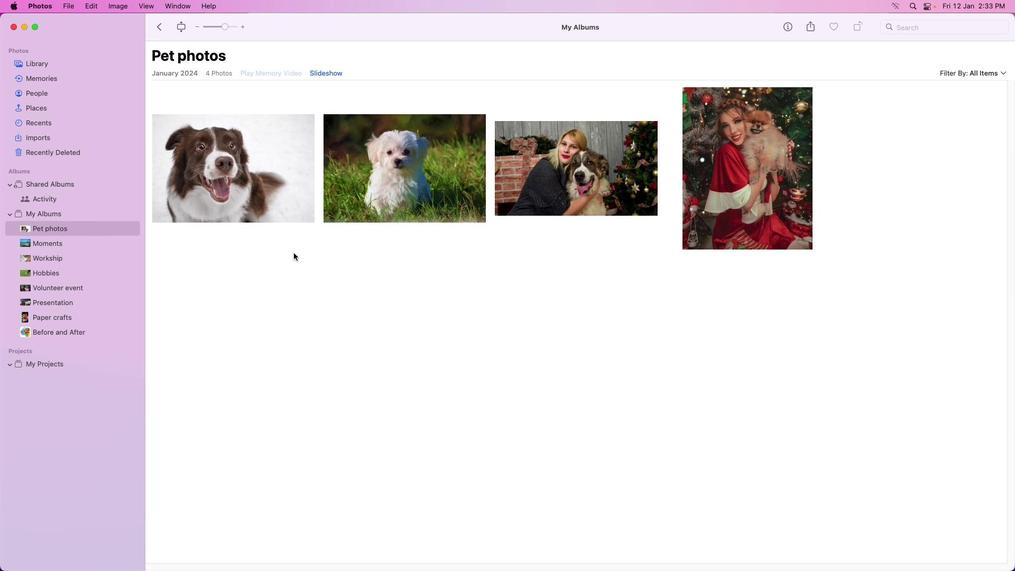 
Action: Mouse scrolled (286, 298) with delta (0, 0)
Screenshot: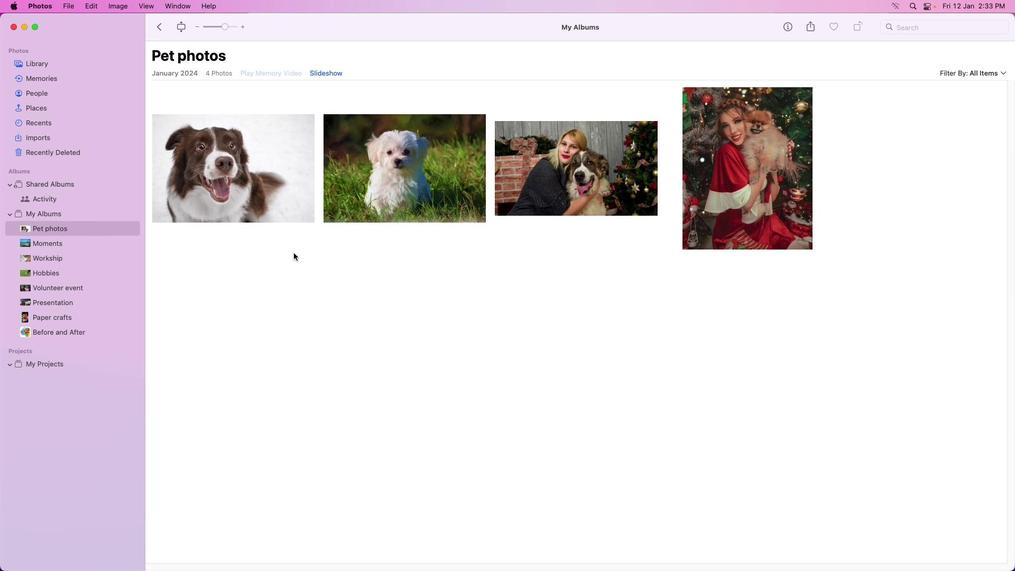 
Action: Mouse moved to (287, 297)
Screenshot: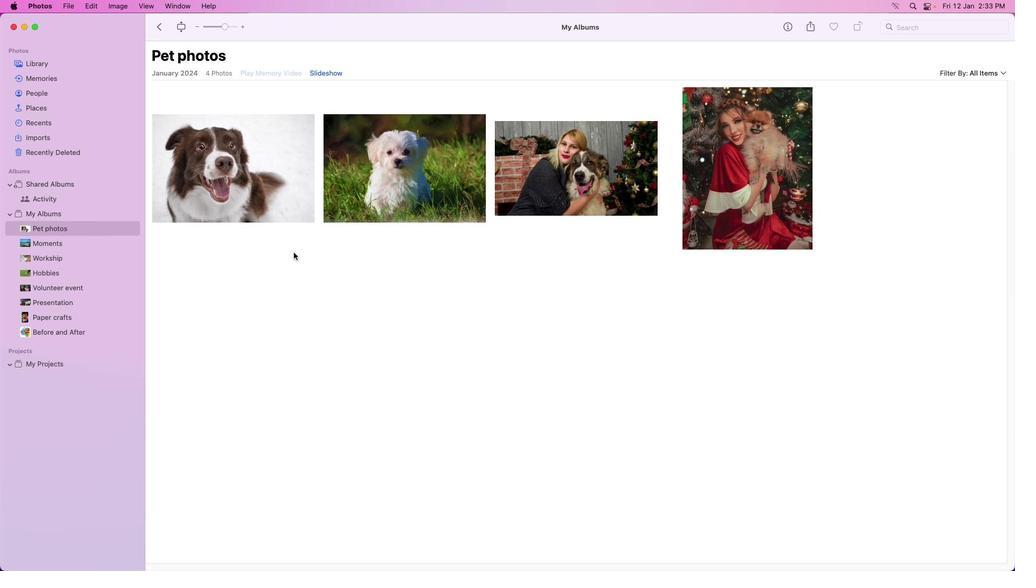 
Action: Mouse scrolled (287, 297) with delta (0, 0)
Screenshot: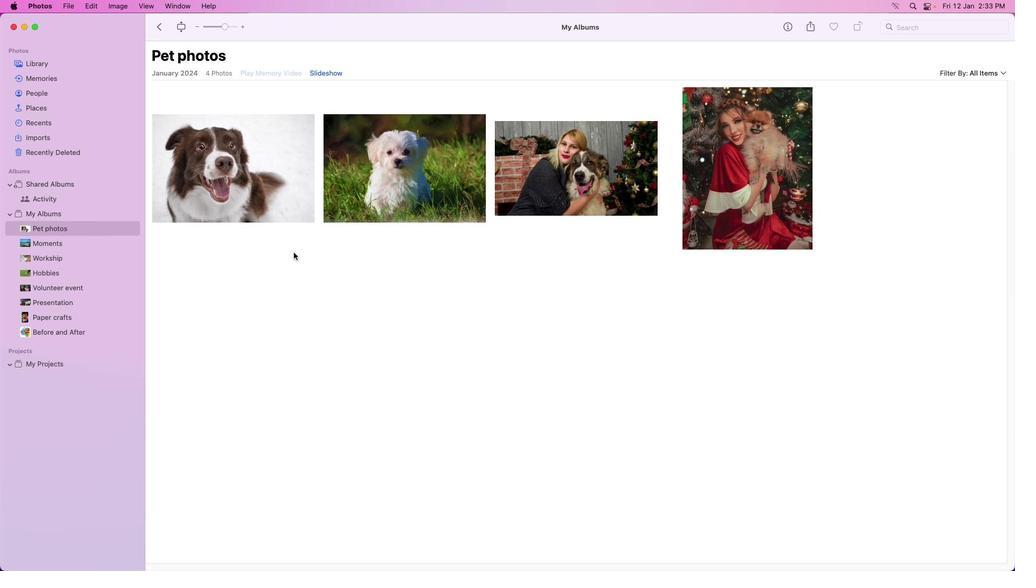 
Action: Mouse moved to (290, 293)
Screenshot: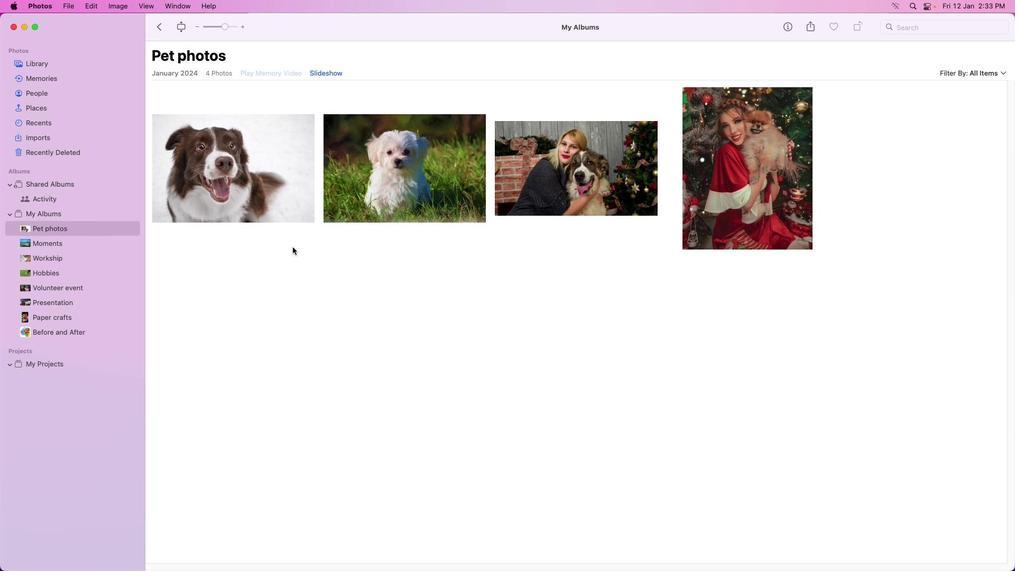 
Action: Mouse scrolled (290, 293) with delta (0, 1)
Screenshot: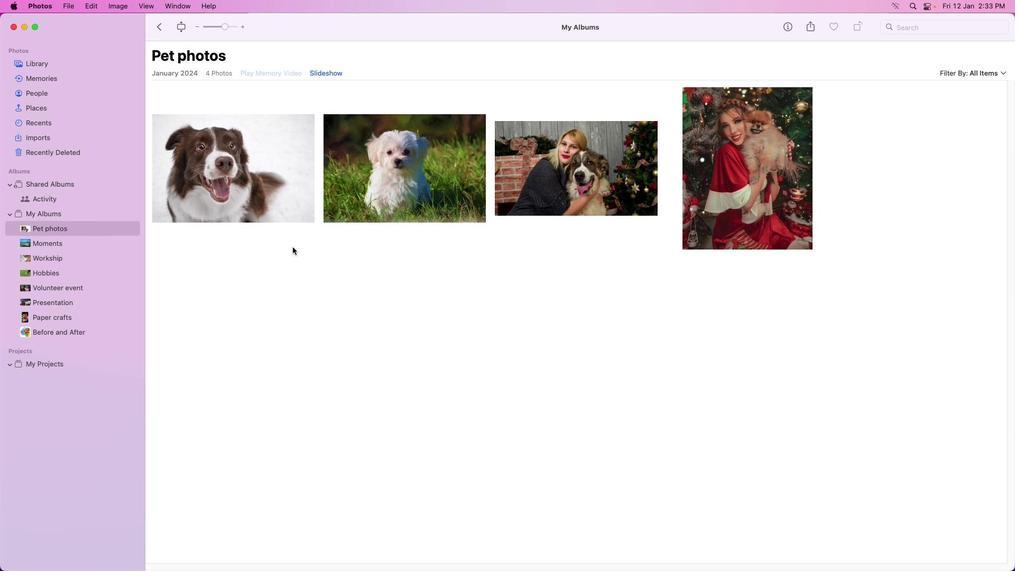 
Action: Mouse moved to (227, 198)
Screenshot: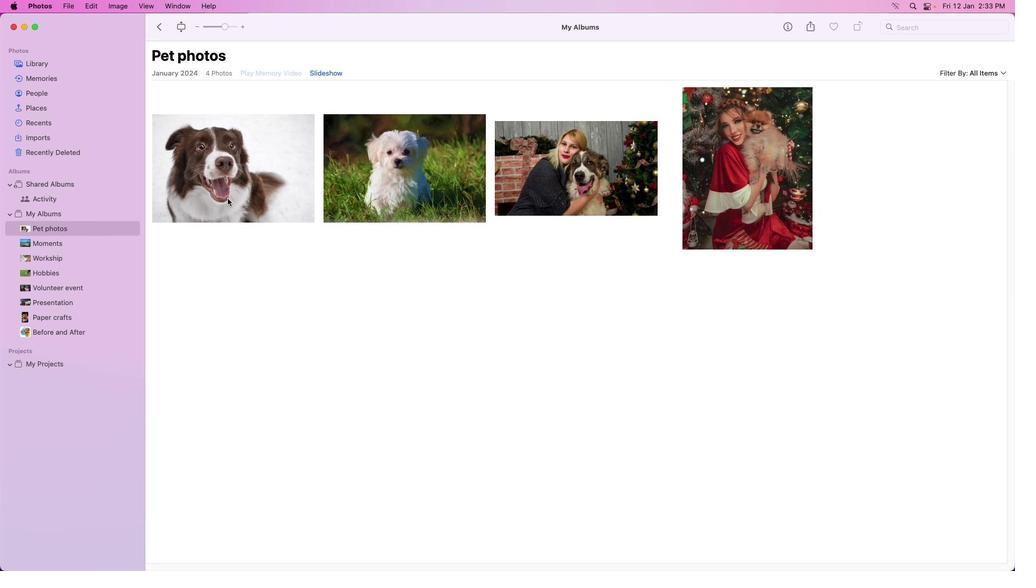 
Action: Mouse pressed left at (227, 198)
Screenshot: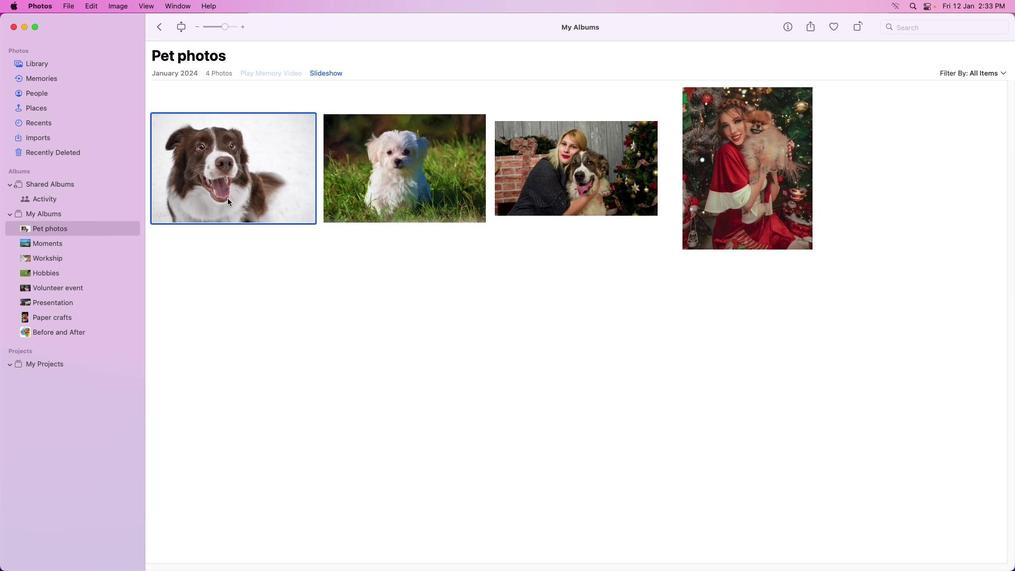 
Action: Mouse pressed left at (227, 198)
Screenshot: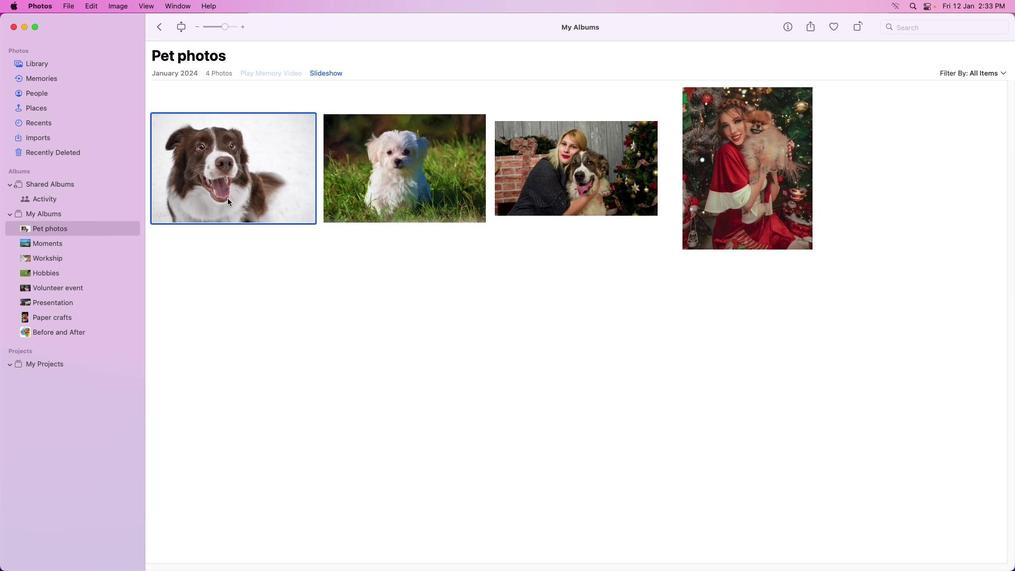 
Action: Mouse moved to (229, 199)
Screenshot: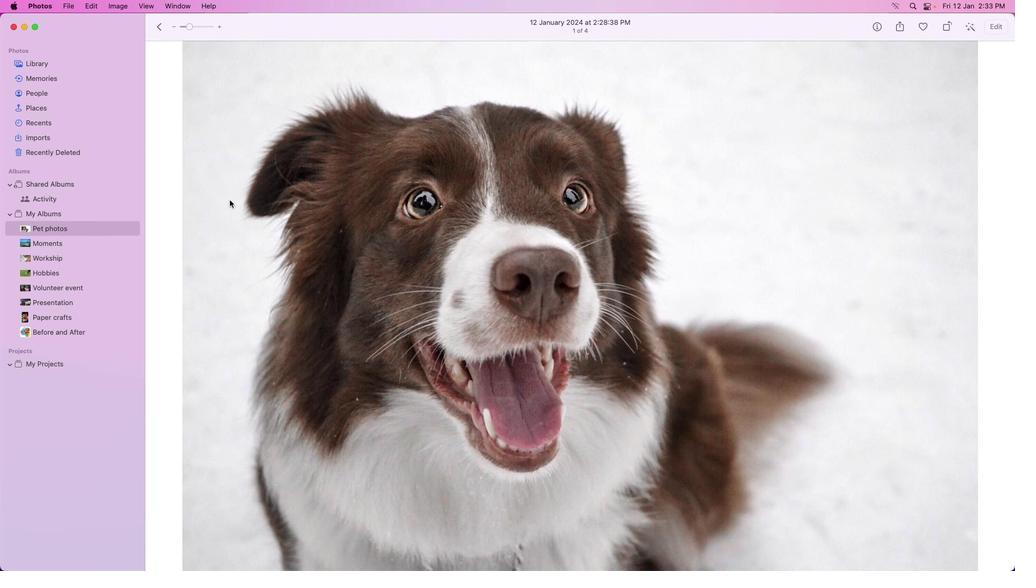 
Action: Key pressed Key.rightKey.rightKey.rightKey.right
Screenshot: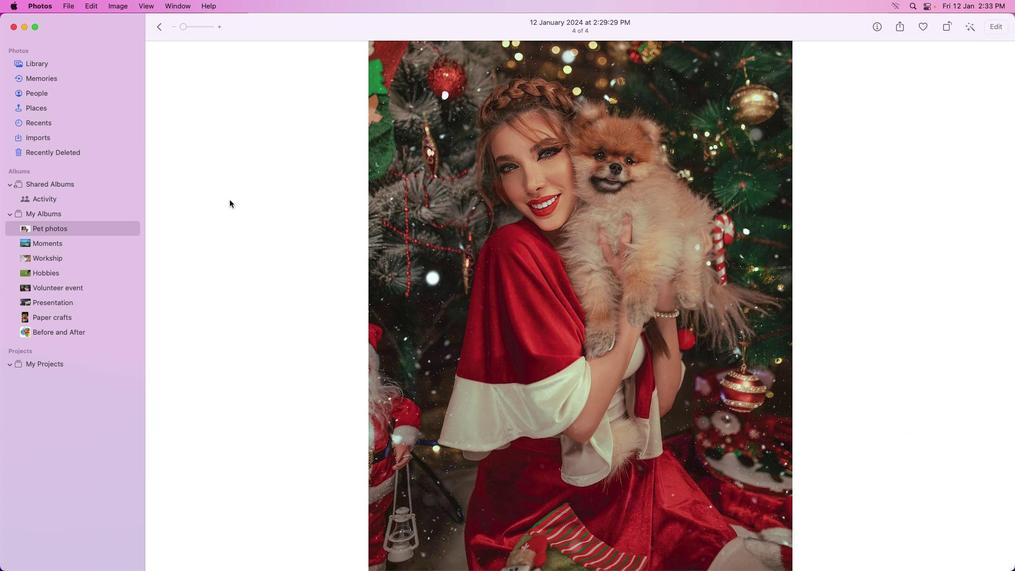 
Action: Mouse moved to (66, 226)
Screenshot: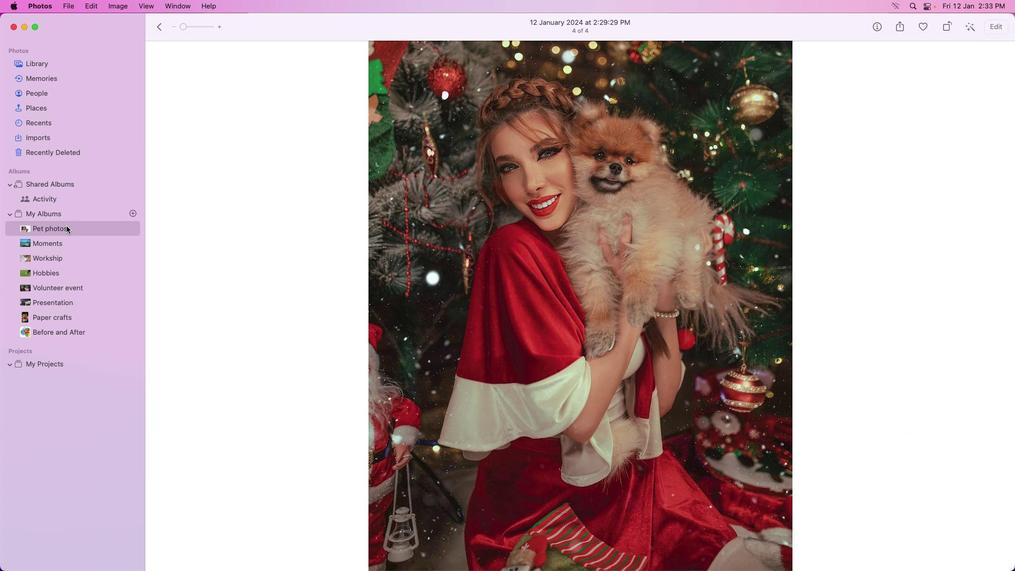 
Action: Mouse pressed left at (66, 226)
Screenshot: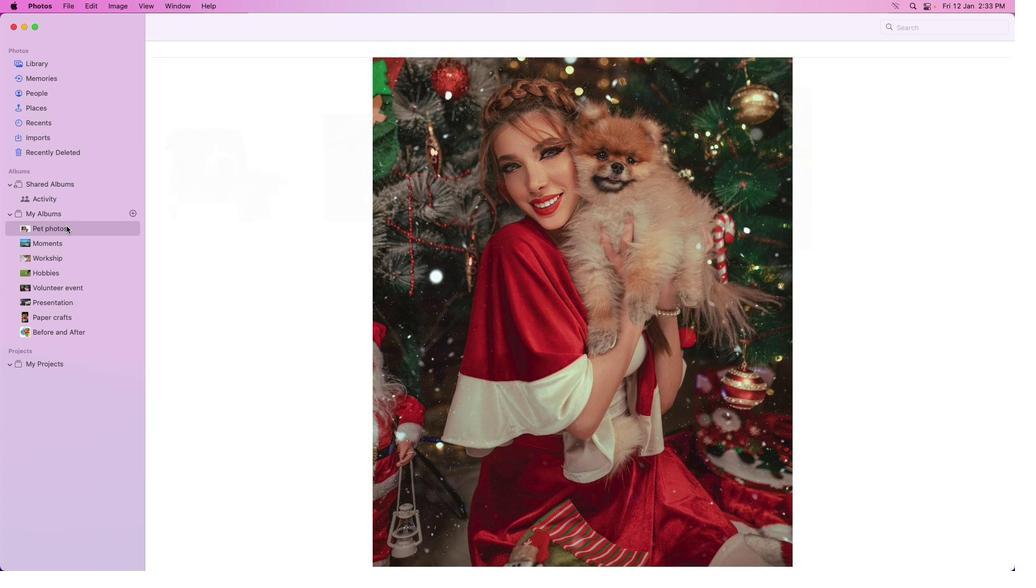 
Action: Mouse moved to (222, 252)
Screenshot: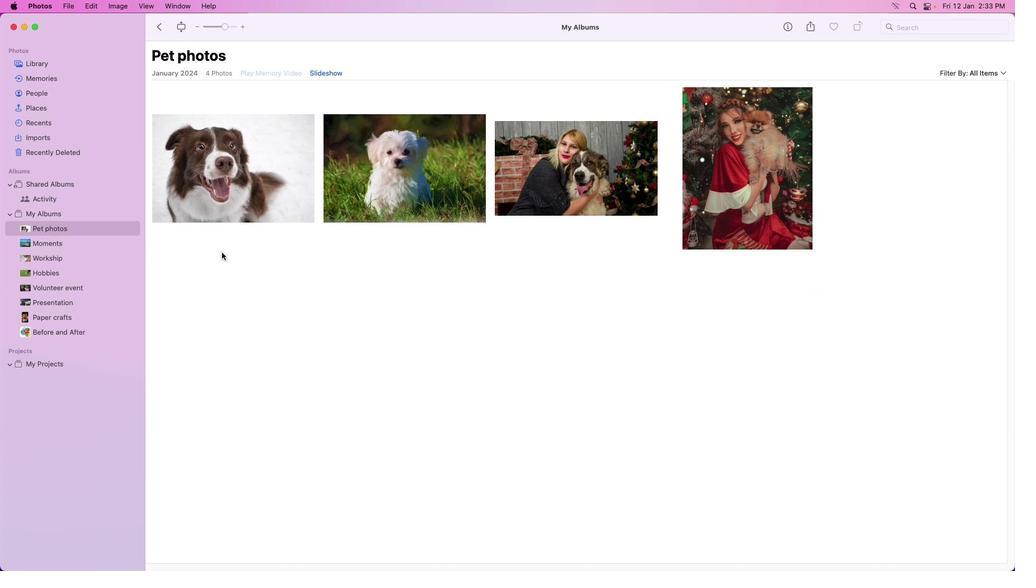 
Action: Mouse pressed left at (222, 252)
Screenshot: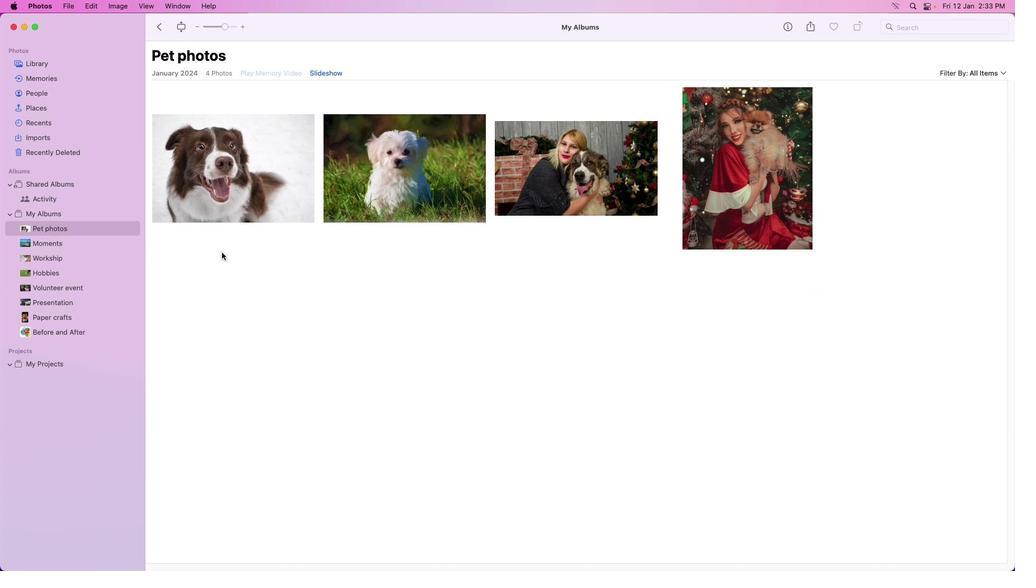
